 Task: Add a signature Danielle Scott containing Have a great vacation, Danielle Scott to email address softage.10@softage.net and add a label Conversion rate optimization
Action: Mouse moved to (78, 102)
Screenshot: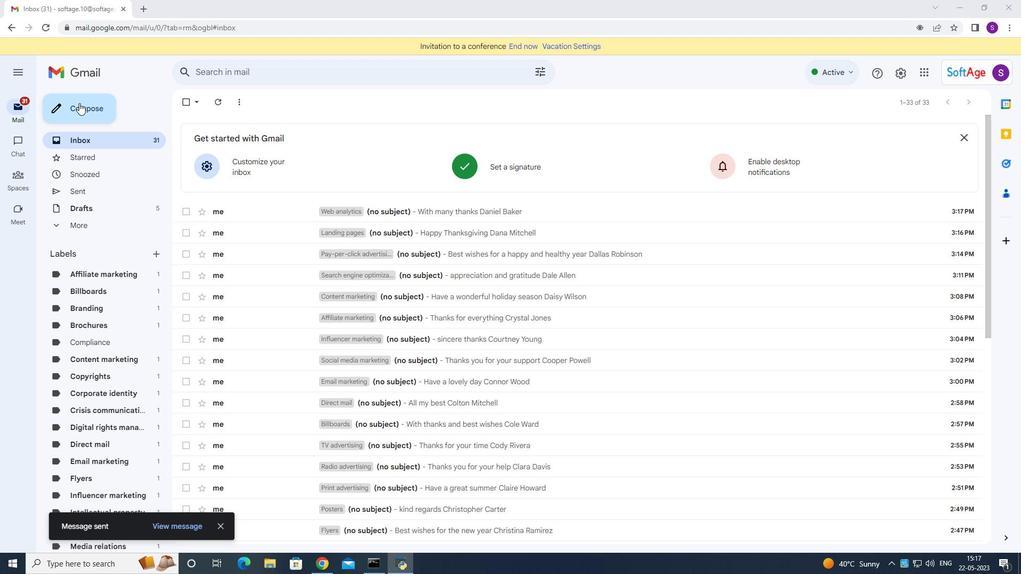 
Action: Mouse pressed left at (78, 102)
Screenshot: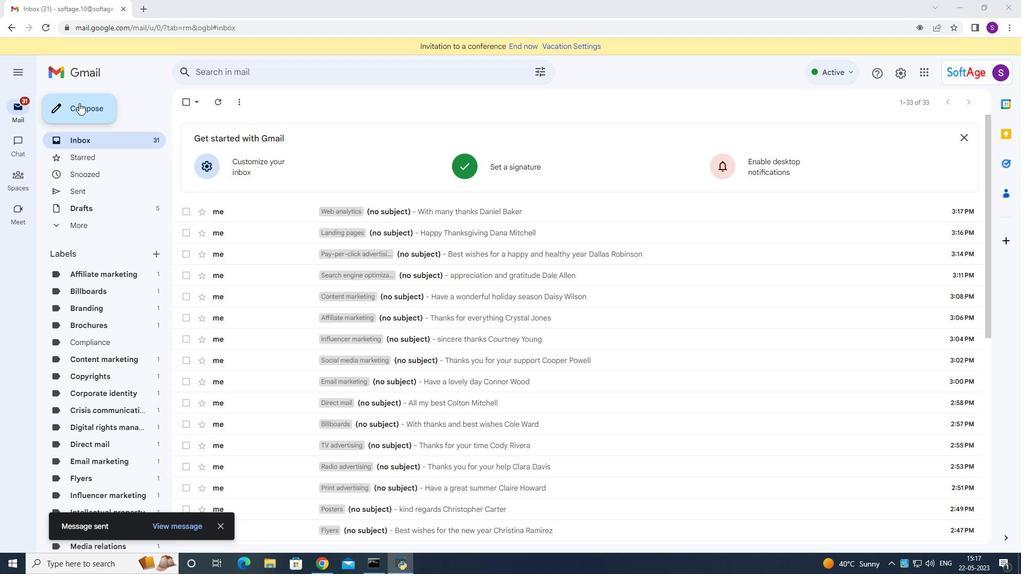 
Action: Mouse moved to (855, 534)
Screenshot: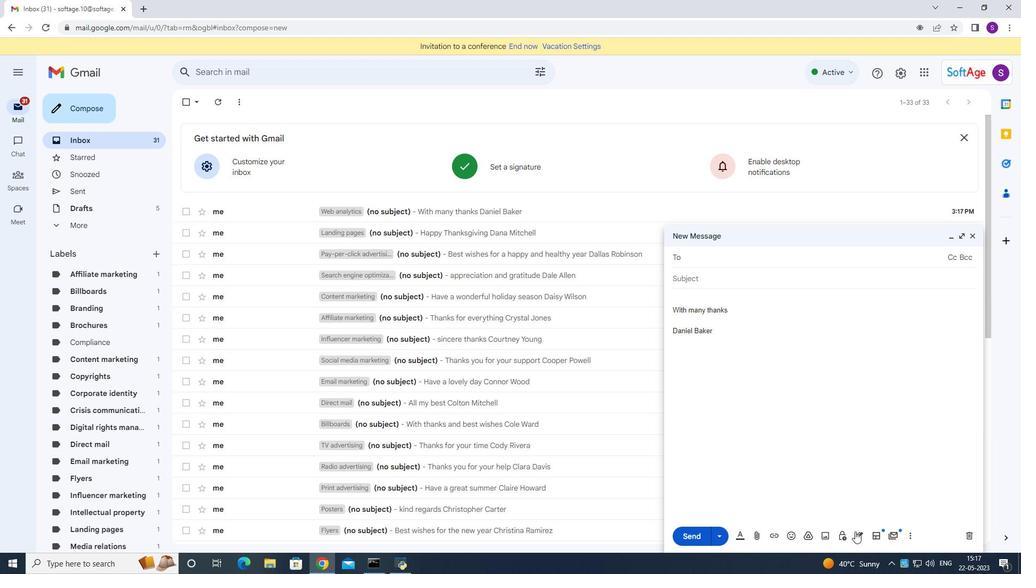 
Action: Mouse pressed left at (855, 534)
Screenshot: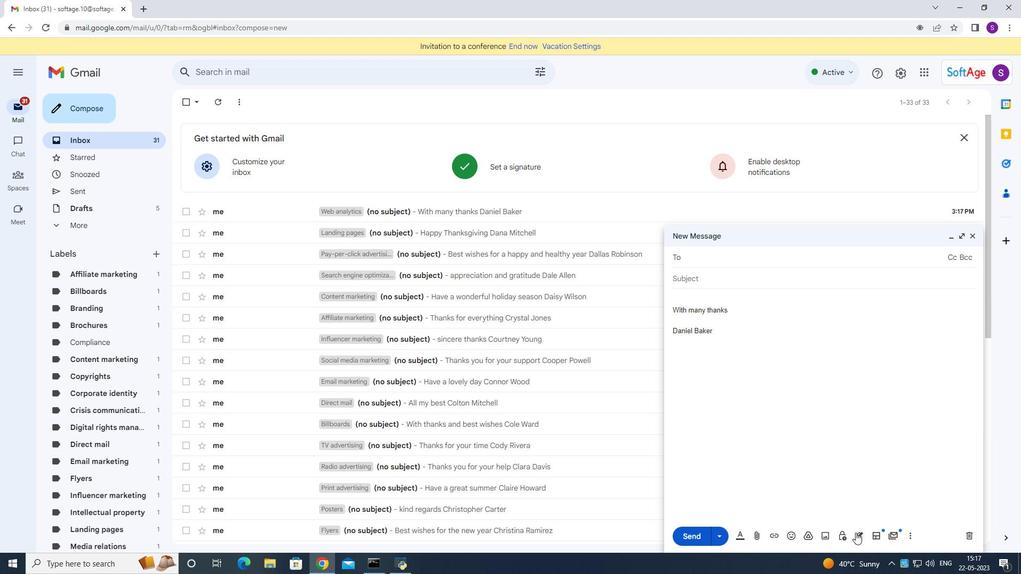
Action: Mouse moved to (885, 484)
Screenshot: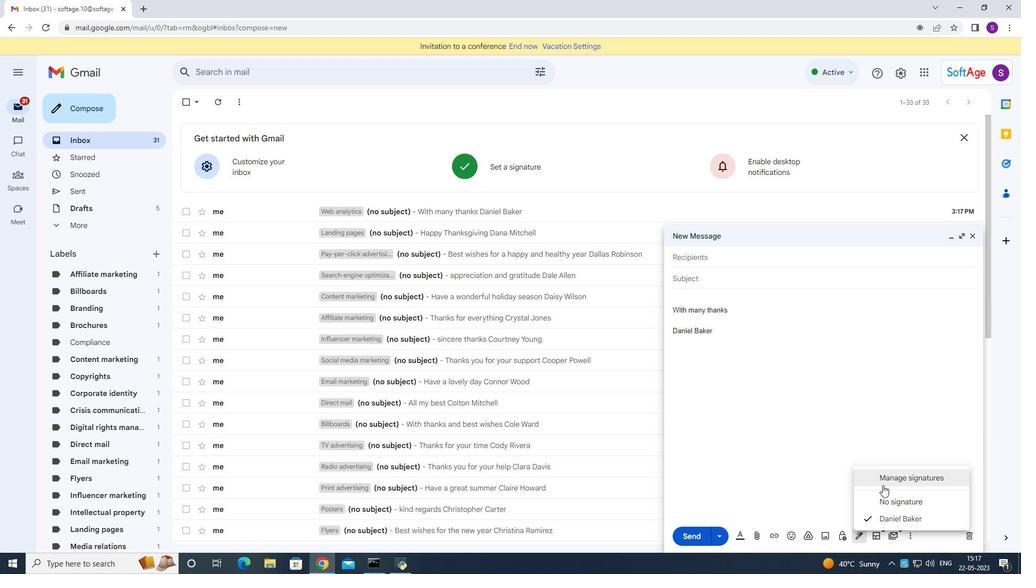 
Action: Mouse pressed left at (885, 484)
Screenshot: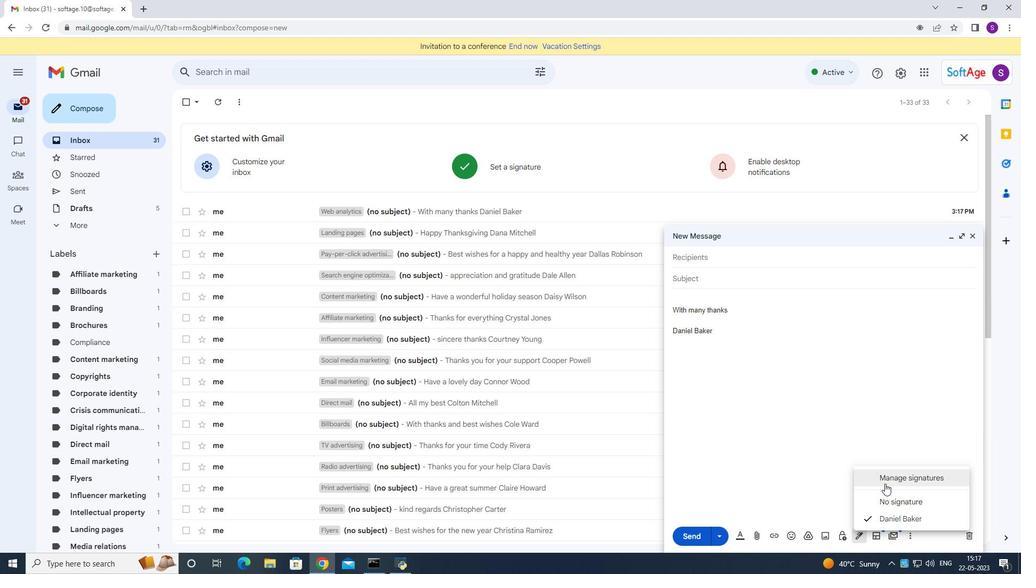 
Action: Mouse moved to (447, 340)
Screenshot: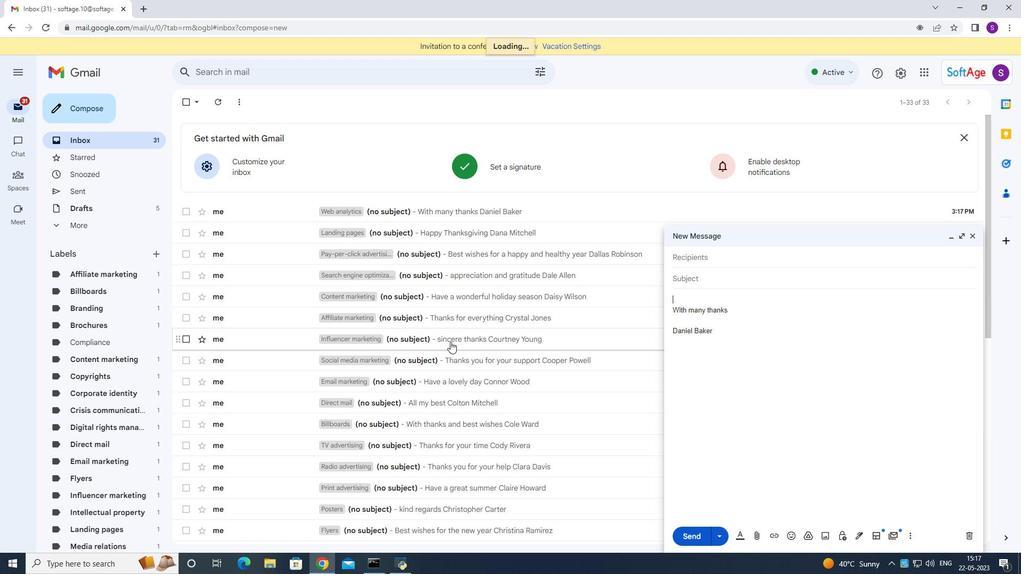 
Action: Mouse scrolled (447, 340) with delta (0, 0)
Screenshot: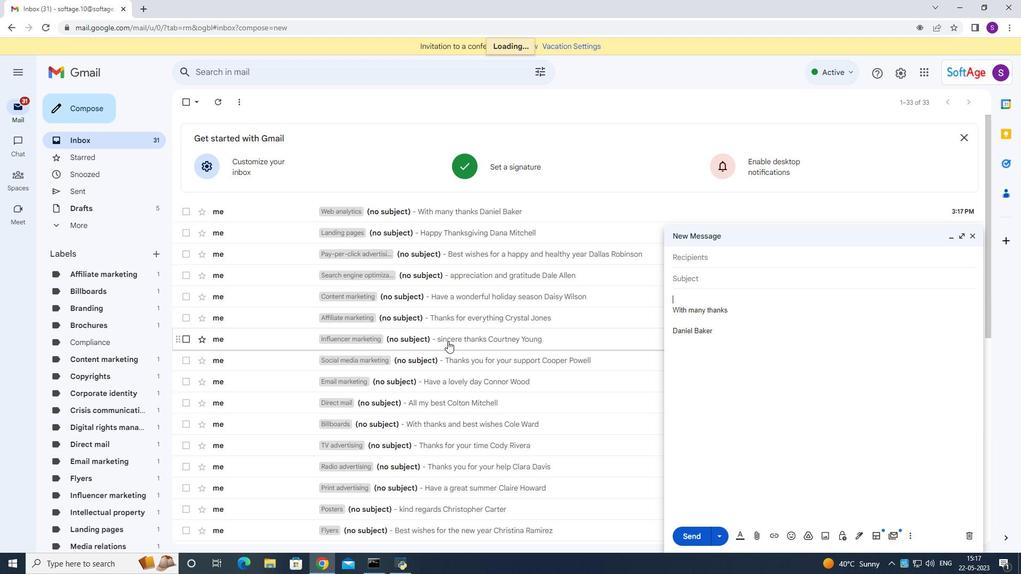 
Action: Mouse moved to (447, 340)
Screenshot: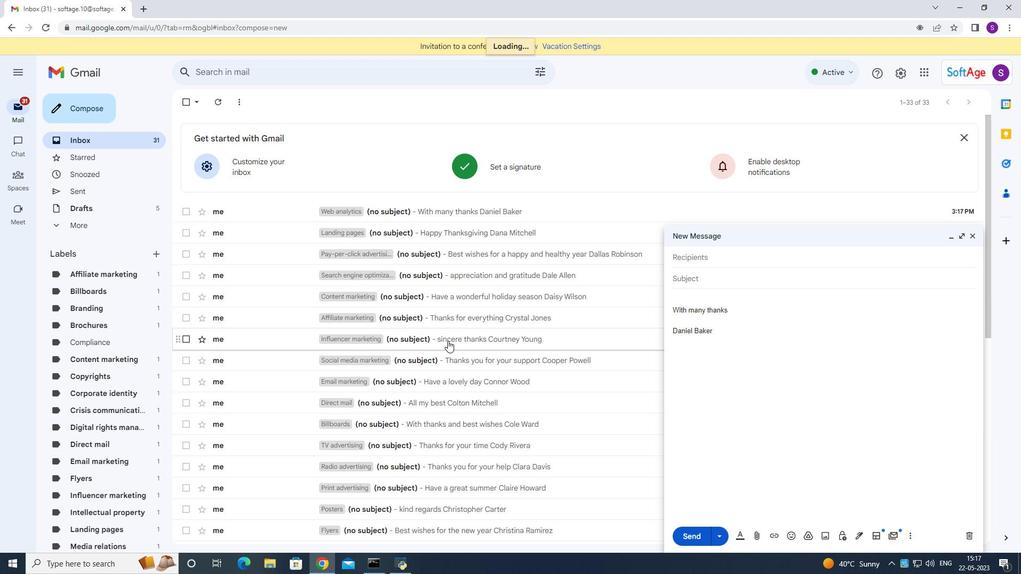 
Action: Mouse scrolled (447, 340) with delta (0, 0)
Screenshot: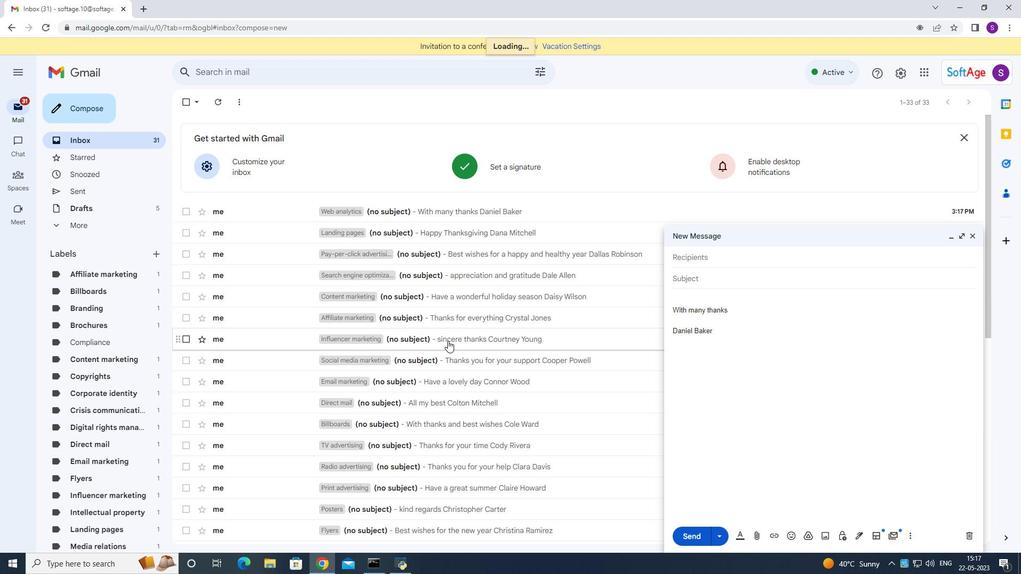 
Action: Mouse scrolled (447, 340) with delta (0, 0)
Screenshot: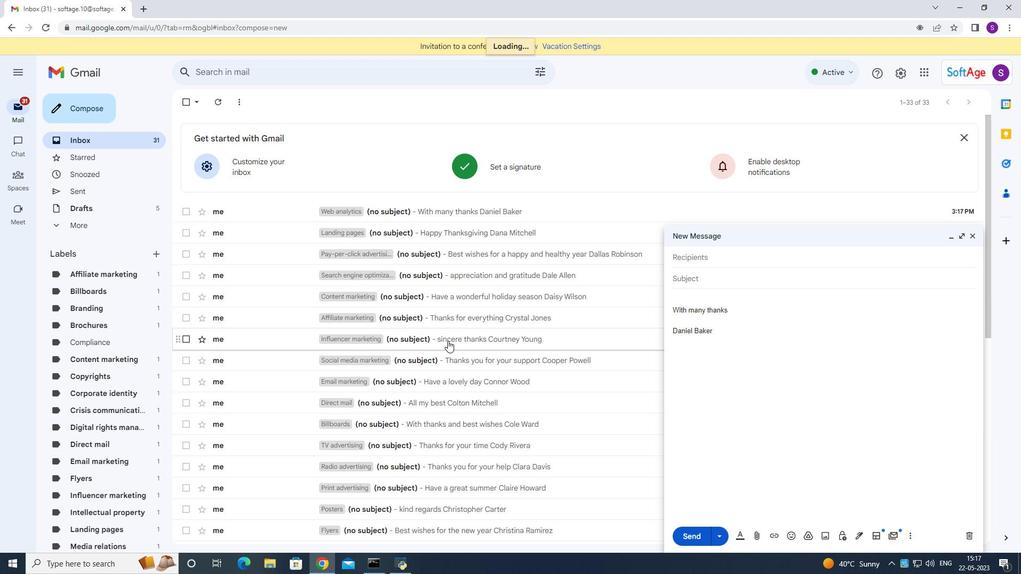 
Action: Mouse scrolled (447, 340) with delta (0, 0)
Screenshot: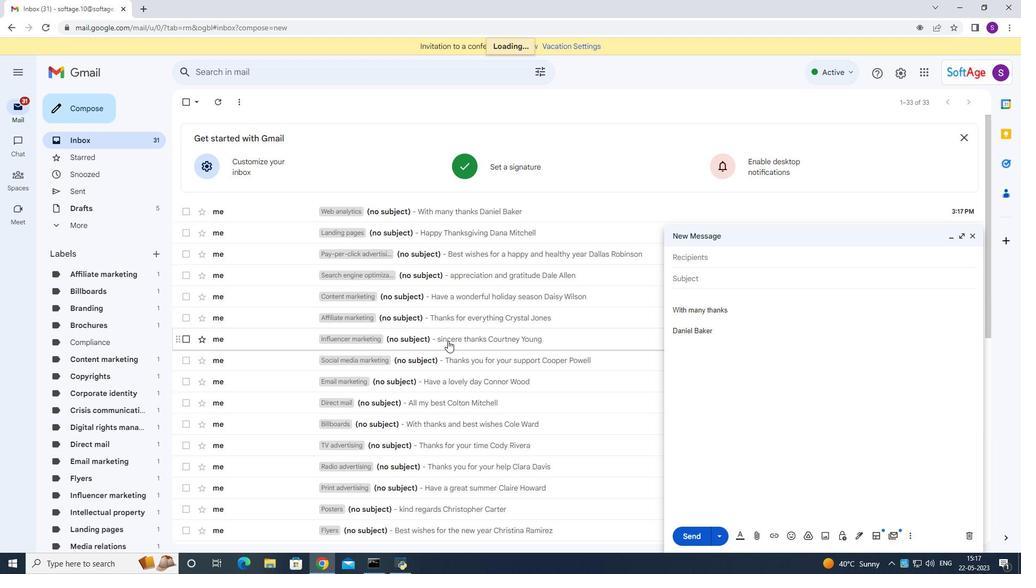 
Action: Mouse moved to (447, 343)
Screenshot: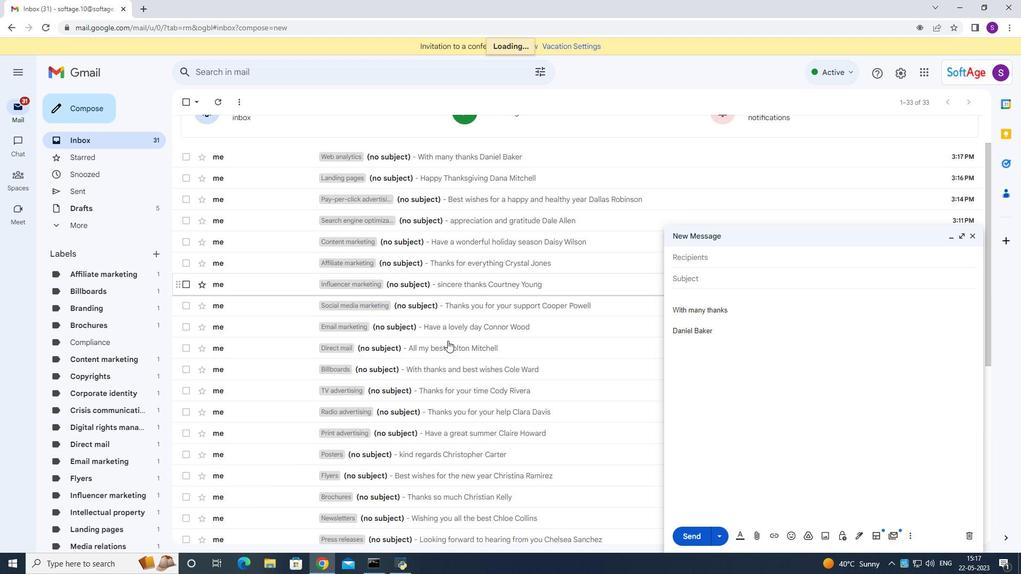 
Action: Mouse scrolled (447, 342) with delta (0, 0)
Screenshot: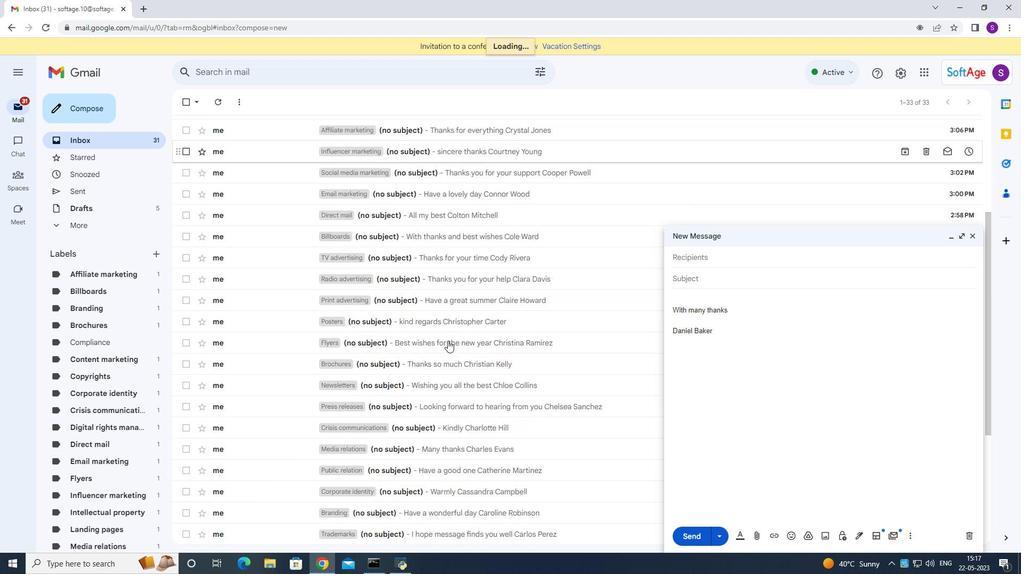 
Action: Mouse moved to (447, 346)
Screenshot: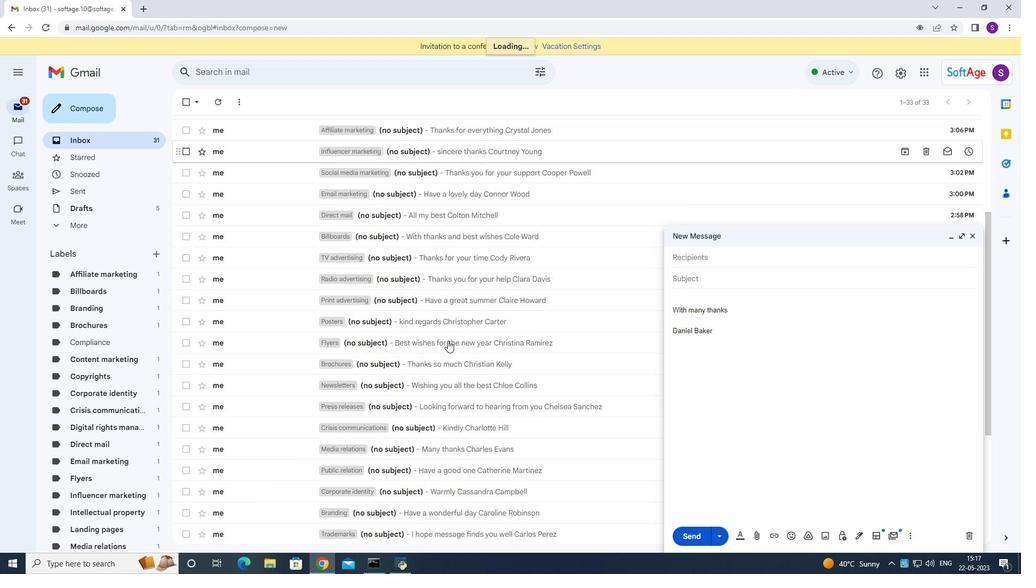 
Action: Mouse scrolled (447, 345) with delta (0, 0)
Screenshot: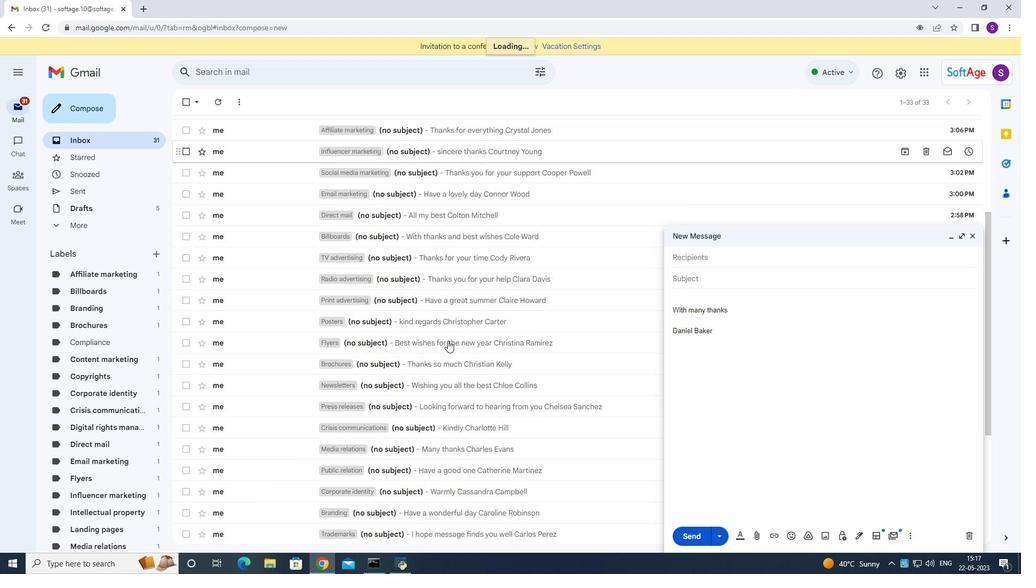 
Action: Mouse scrolled (447, 345) with delta (0, 0)
Screenshot: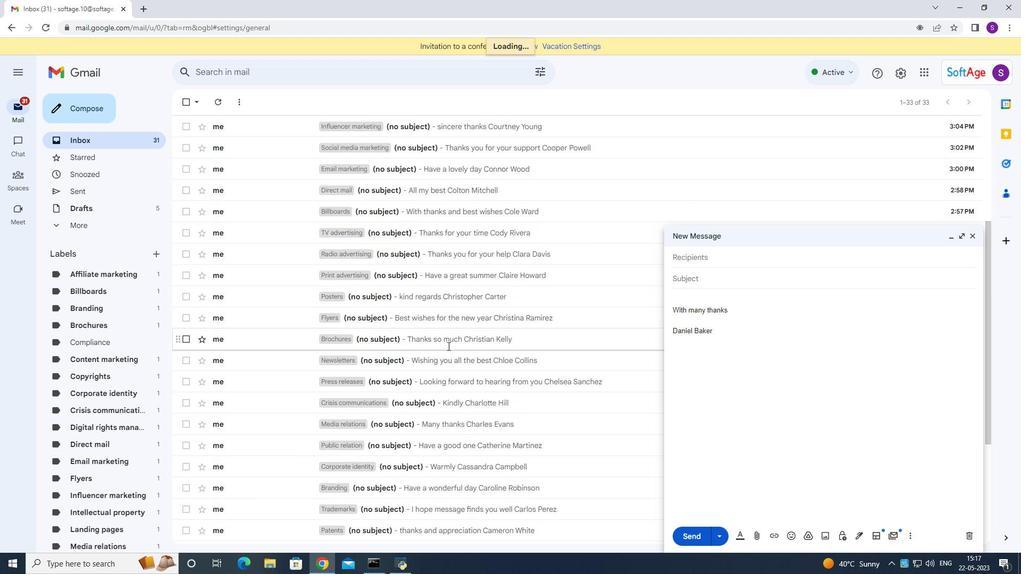 
Action: Mouse moved to (447, 346)
Screenshot: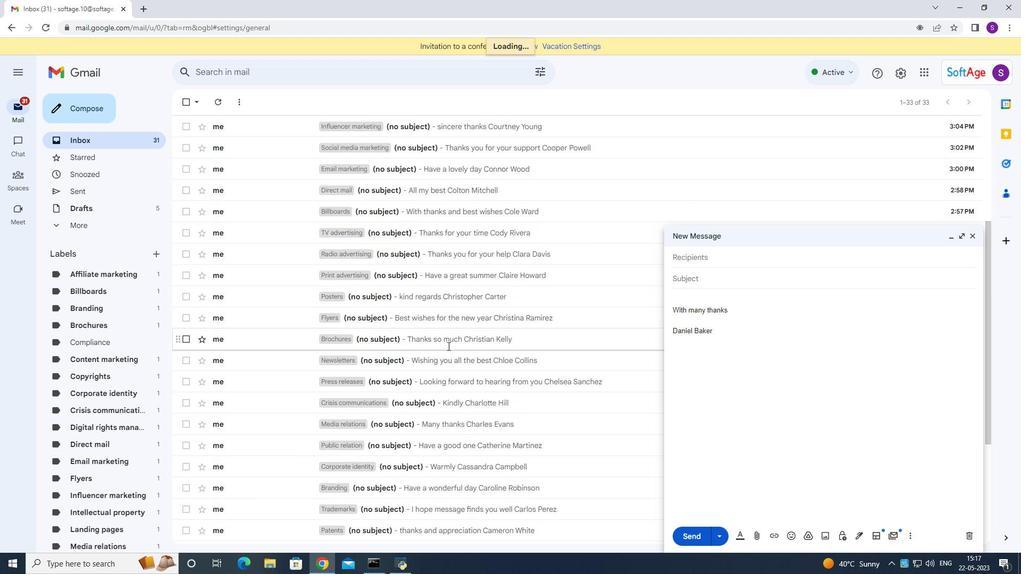 
Action: Mouse scrolled (447, 346) with delta (0, 0)
Screenshot: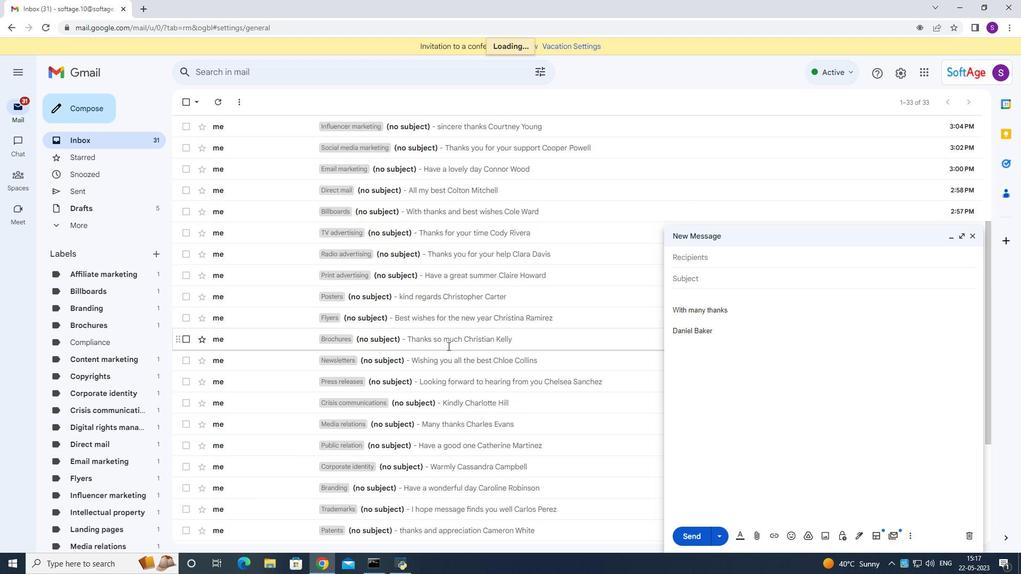 
Action: Mouse scrolled (447, 346) with delta (0, 0)
Screenshot: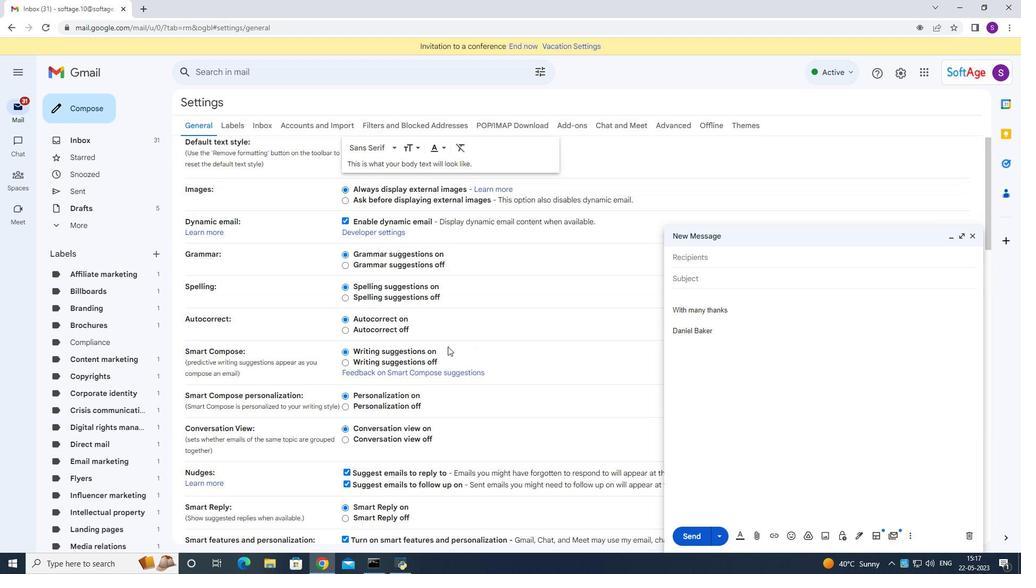 
Action: Mouse scrolled (447, 346) with delta (0, 0)
Screenshot: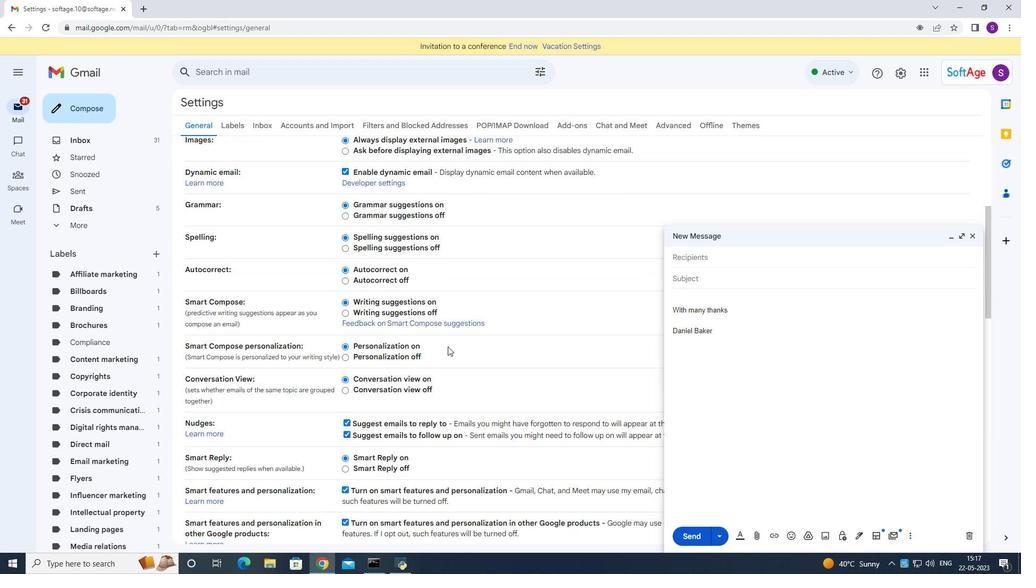 
Action: Mouse moved to (446, 348)
Screenshot: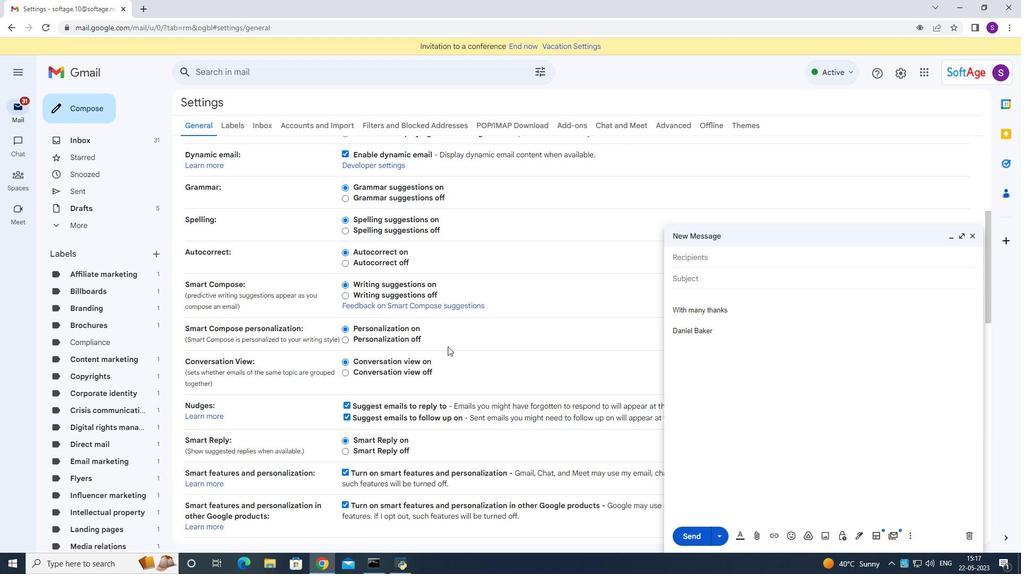 
Action: Mouse scrolled (447, 347) with delta (0, 0)
Screenshot: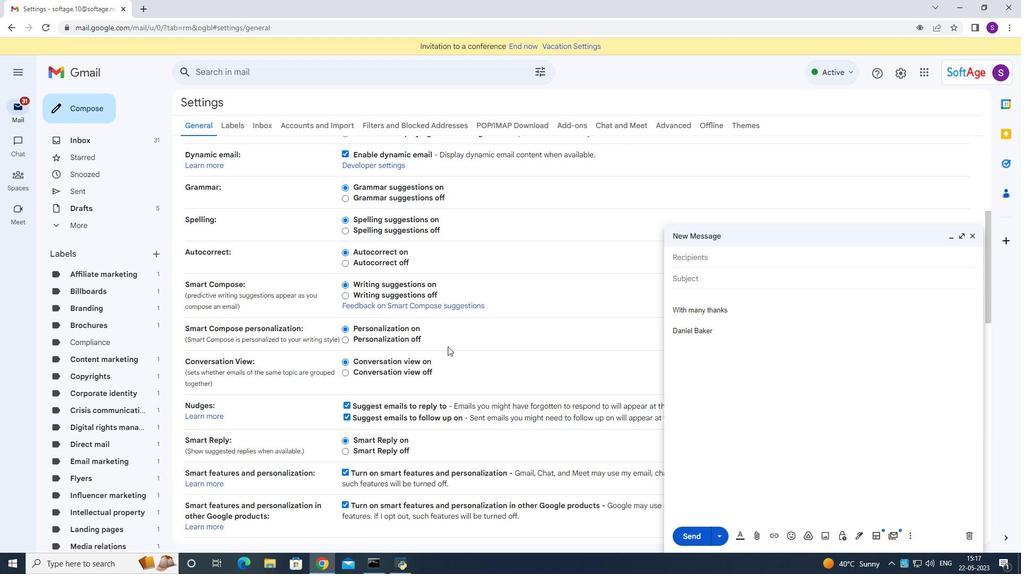 
Action: Mouse moved to (446, 348)
Screenshot: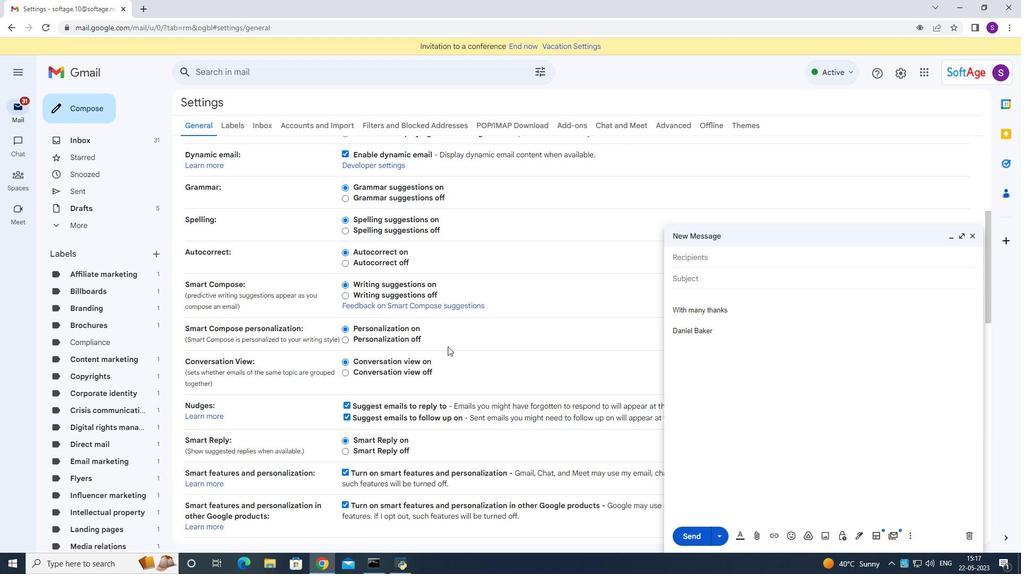 
Action: Mouse scrolled (446, 347) with delta (0, 0)
Screenshot: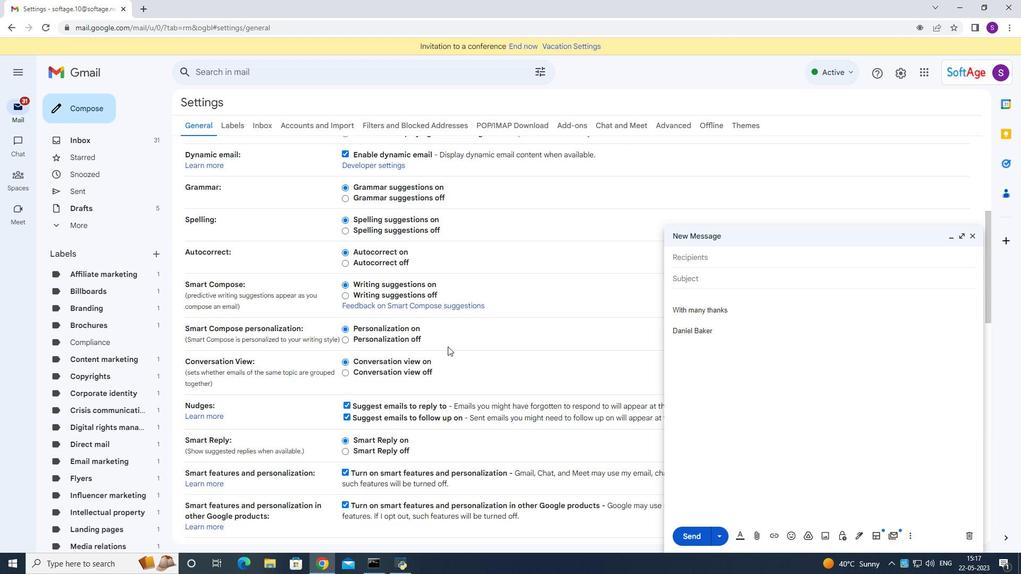 
Action: Mouse scrolled (446, 347) with delta (0, 0)
Screenshot: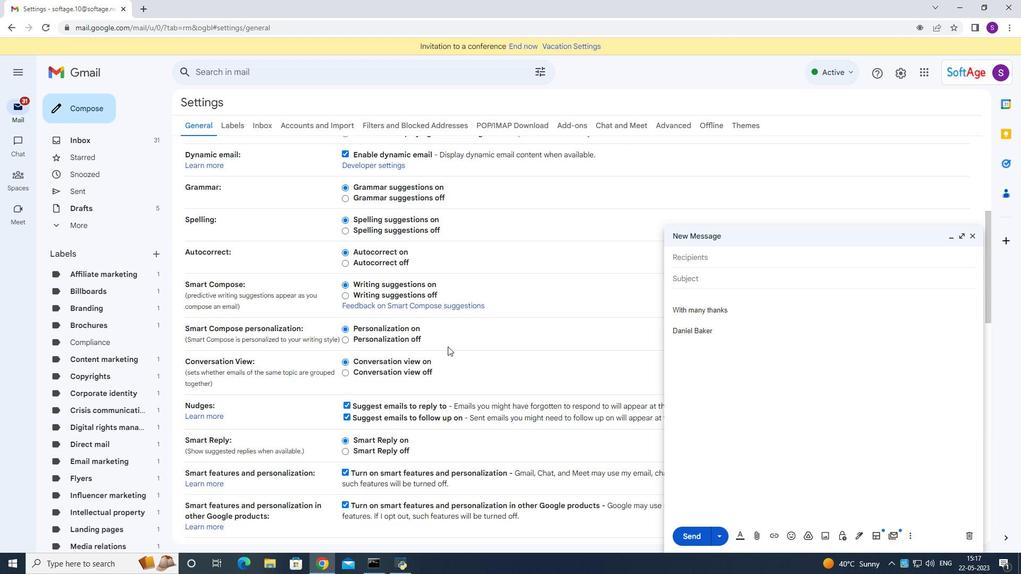 
Action: Mouse scrolled (446, 347) with delta (0, 0)
Screenshot: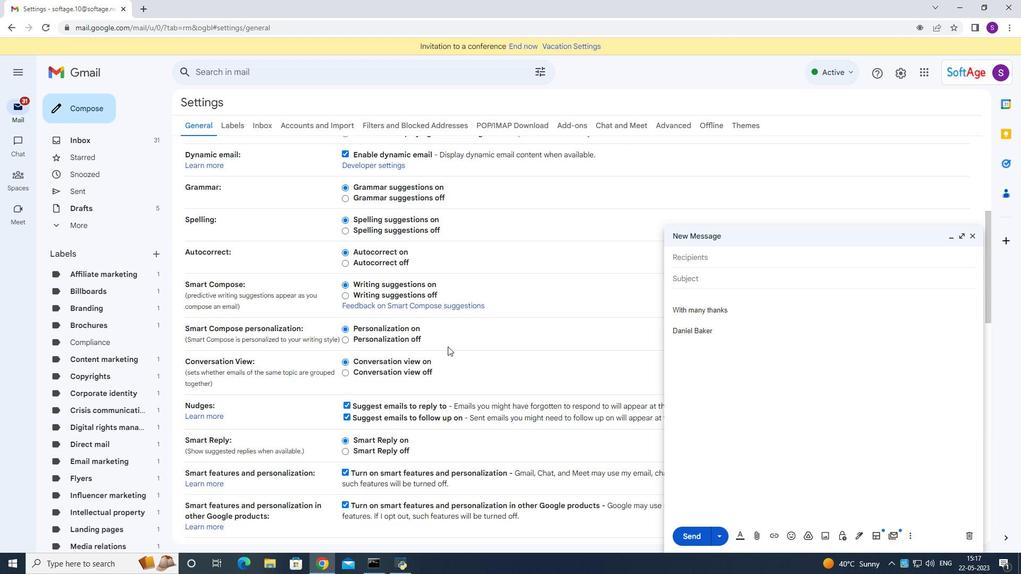 
Action: Mouse scrolled (446, 347) with delta (0, 0)
Screenshot: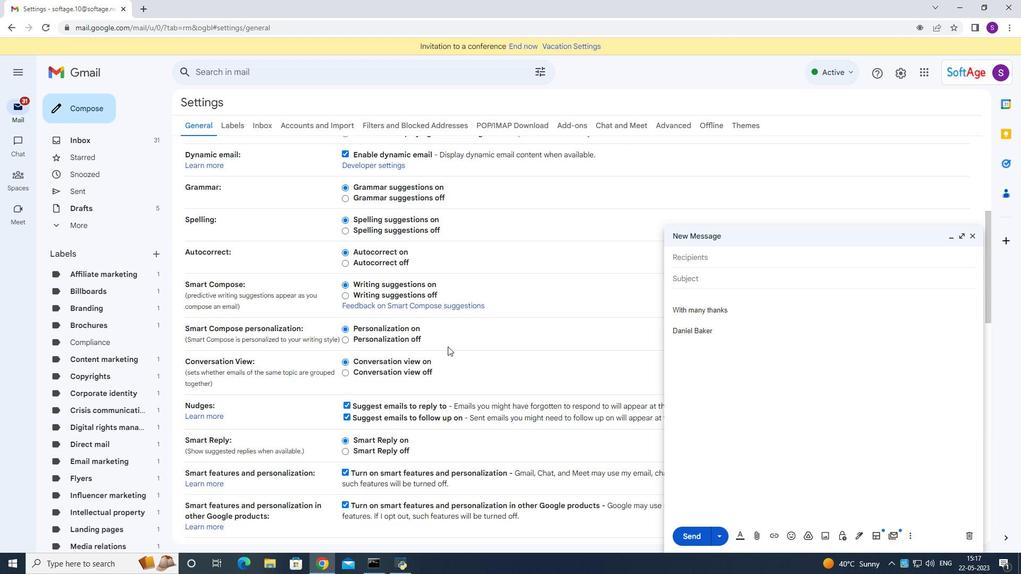 
Action: Mouse moved to (446, 349)
Screenshot: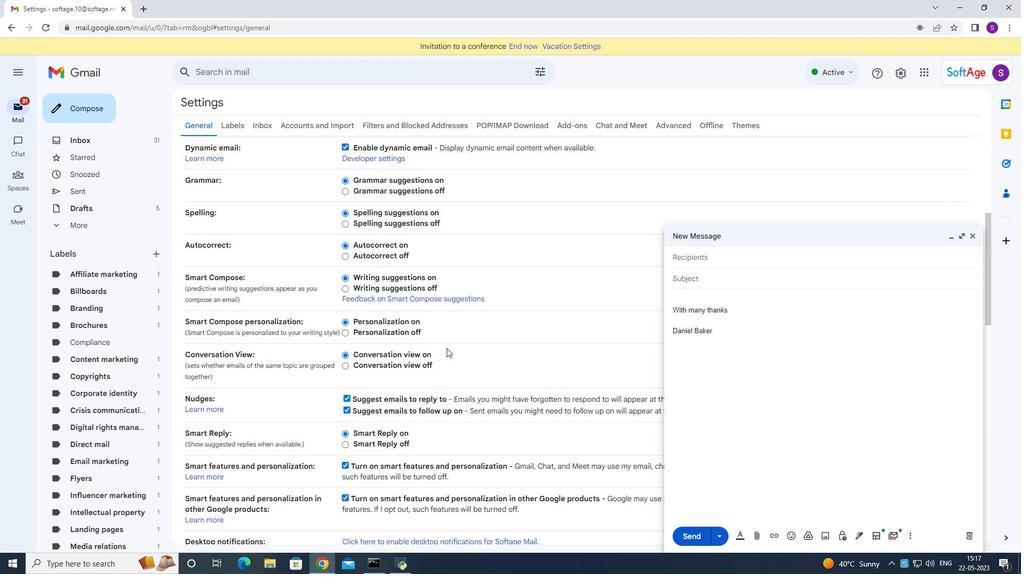 
Action: Mouse scrolled (446, 348) with delta (0, 0)
Screenshot: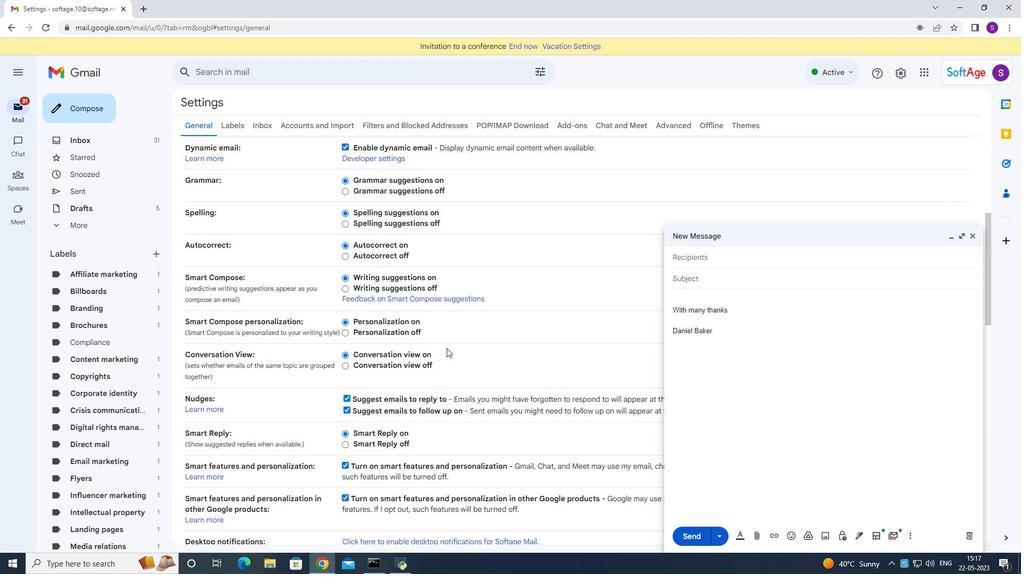 
Action: Mouse moved to (446, 349)
Screenshot: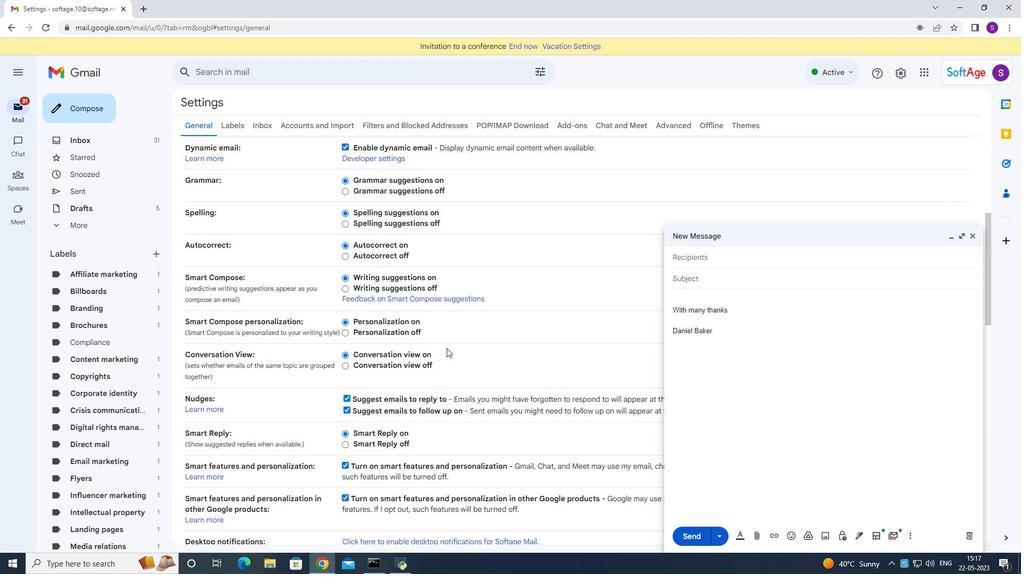 
Action: Mouse scrolled (446, 348) with delta (0, 0)
Screenshot: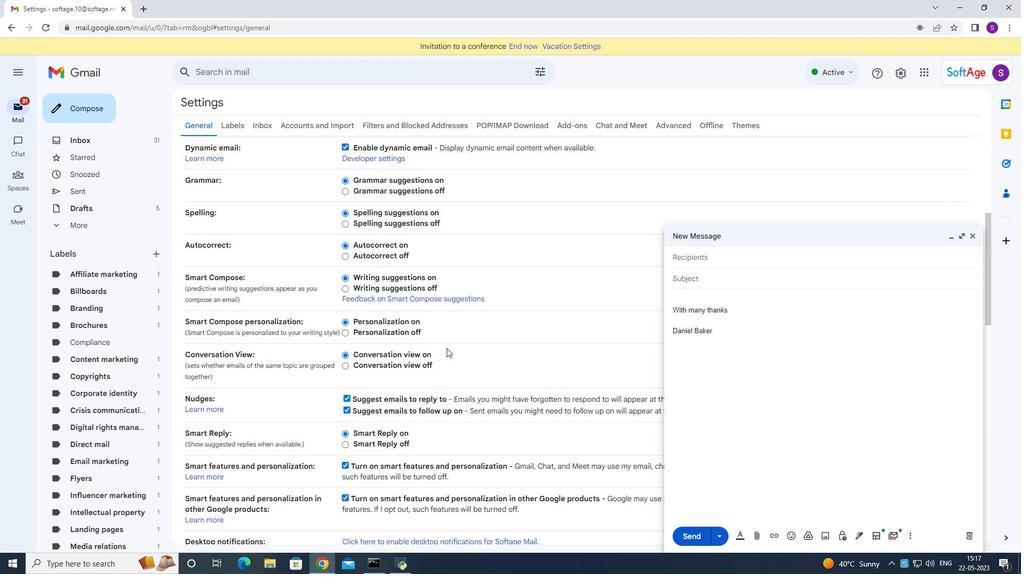 
Action: Mouse scrolled (446, 348) with delta (0, 0)
Screenshot: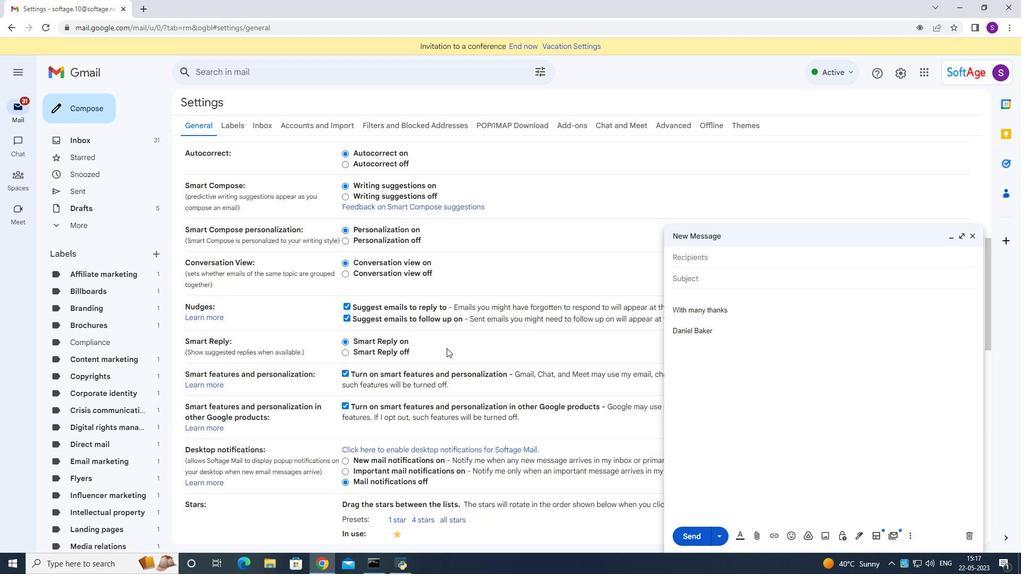 
Action: Mouse scrolled (446, 348) with delta (0, 0)
Screenshot: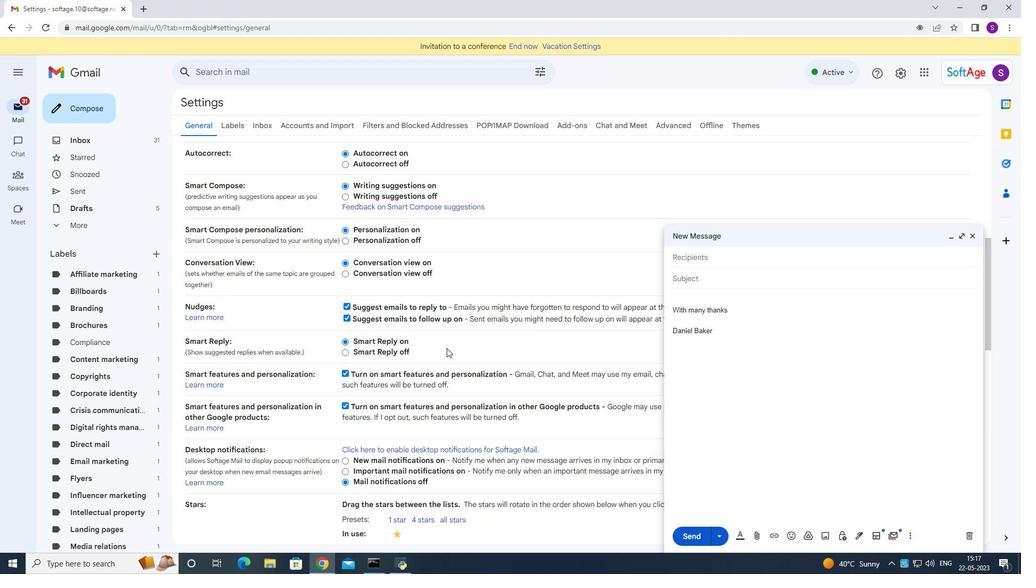 
Action: Mouse moved to (434, 292)
Screenshot: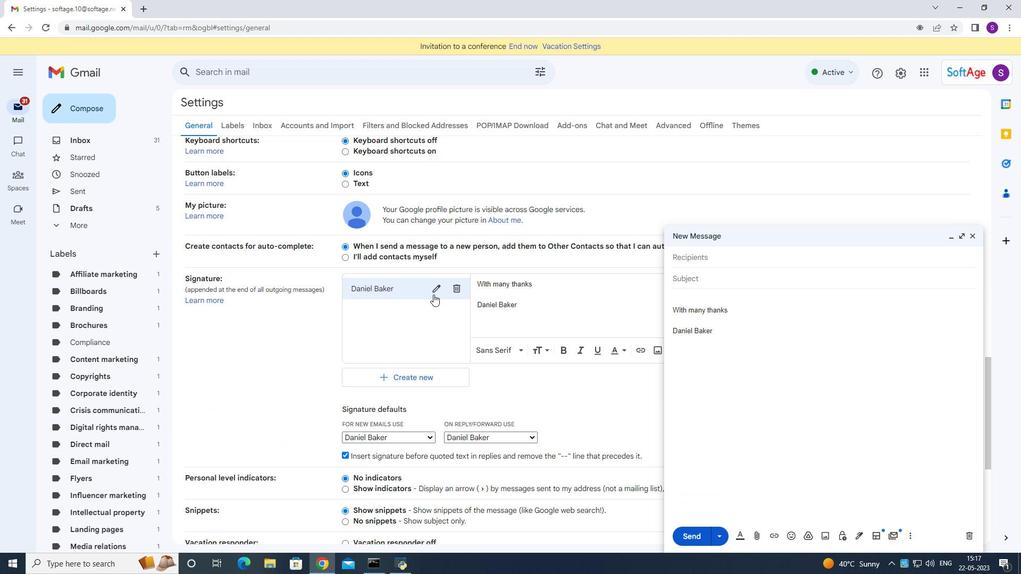 
Action: Mouse pressed left at (434, 292)
Screenshot: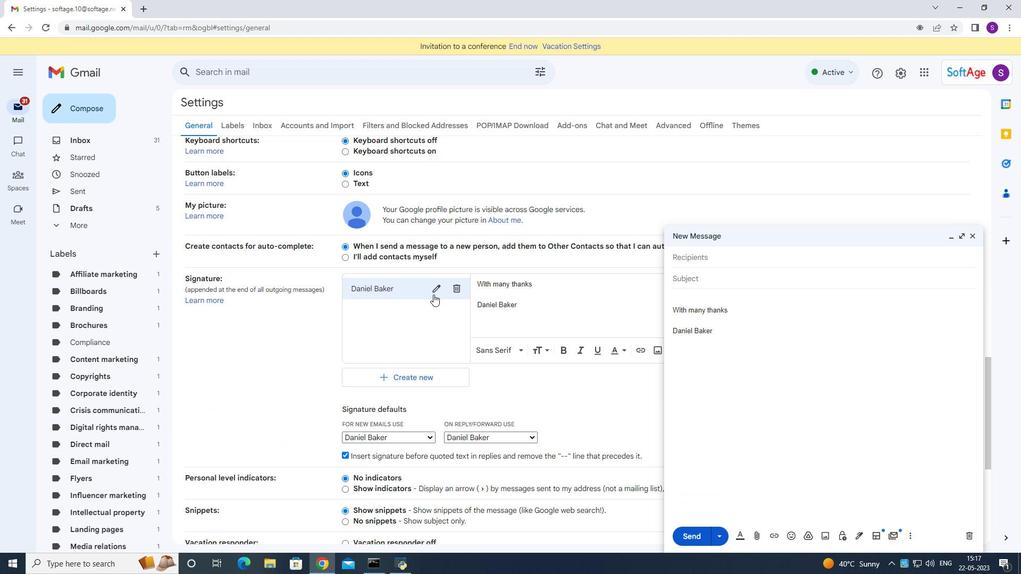 
Action: Mouse moved to (351, 134)
Screenshot: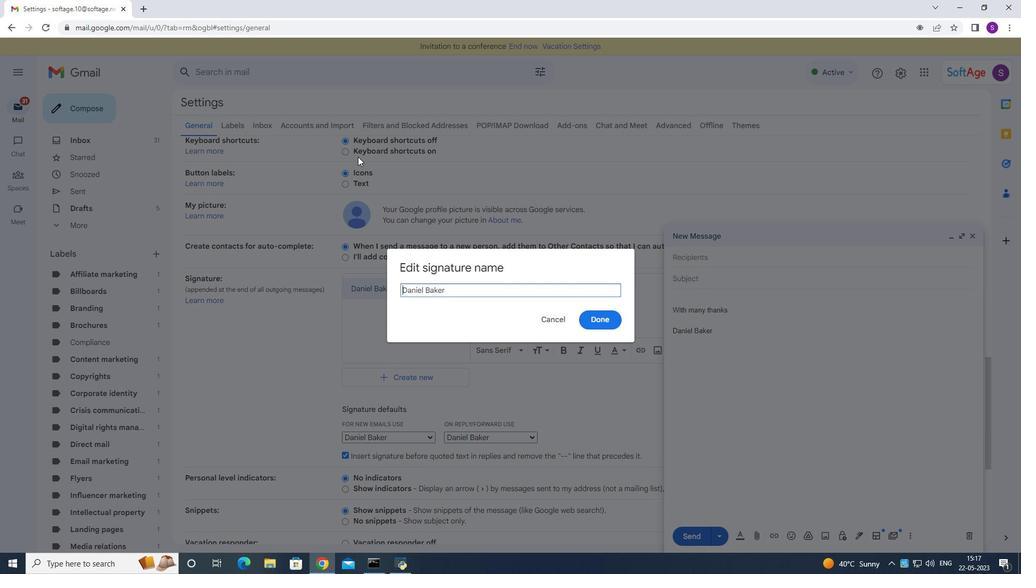 
Action: Key pressed ctrl+A
Screenshot: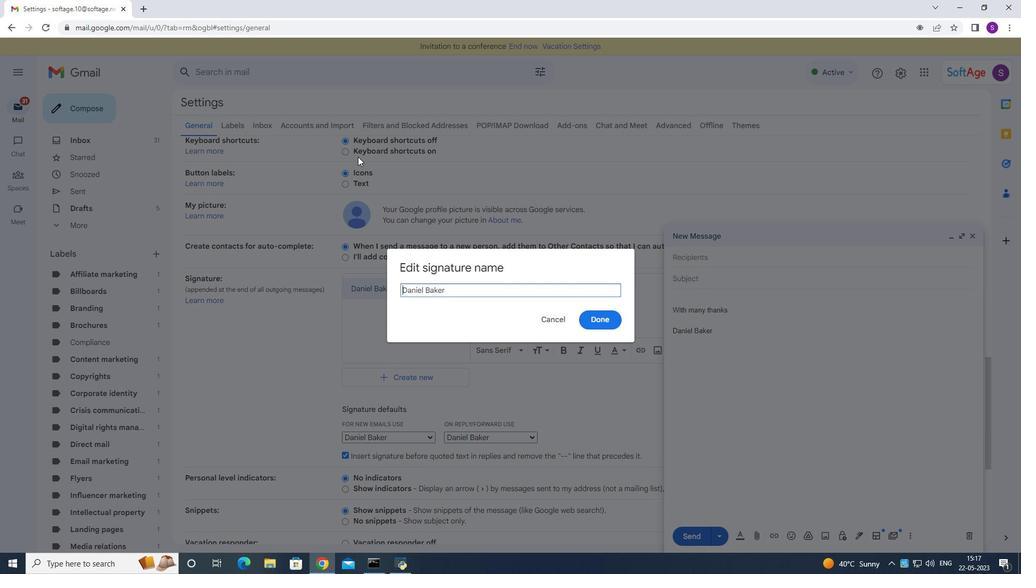 
Action: Mouse moved to (349, 132)
Screenshot: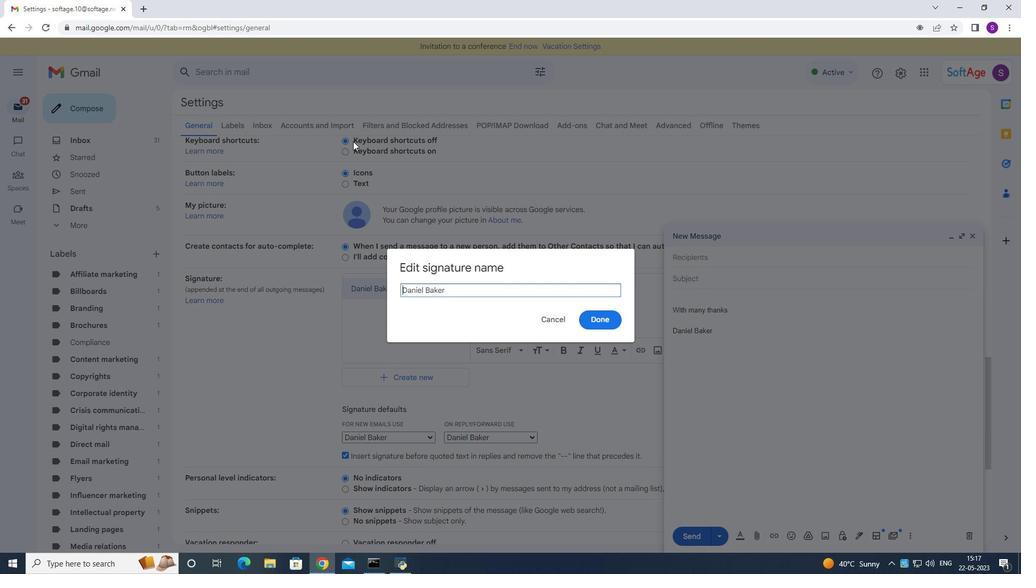 
Action: Key pressed <Key.backspace><Key.shift><Key.shift><Key.shift><Key.shift><Key.shift><Key.shift>Danielle<Key.space><Key.shift>SS<Key.backspace>cott<Key.space>
Screenshot: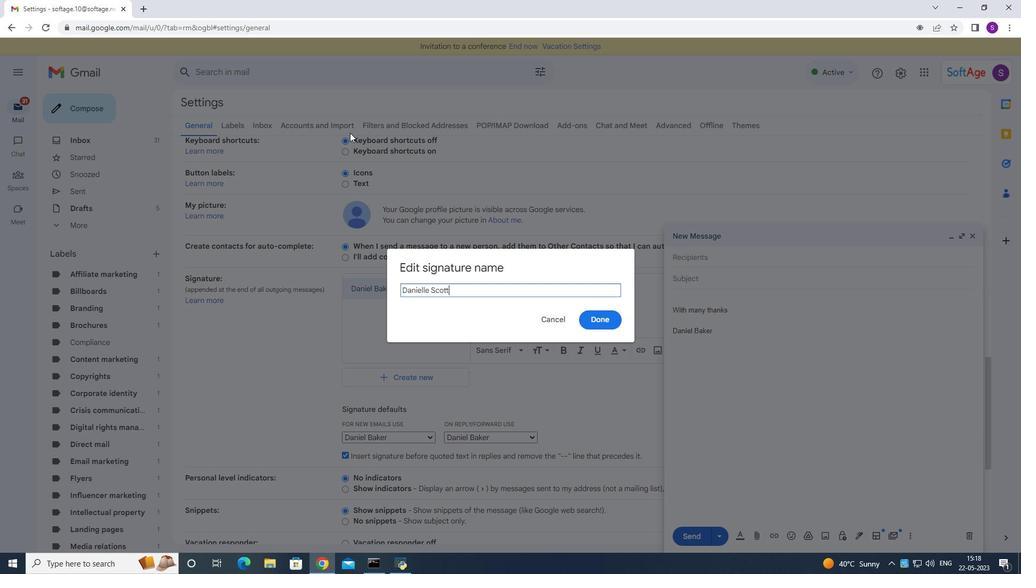 
Action: Mouse moved to (596, 320)
Screenshot: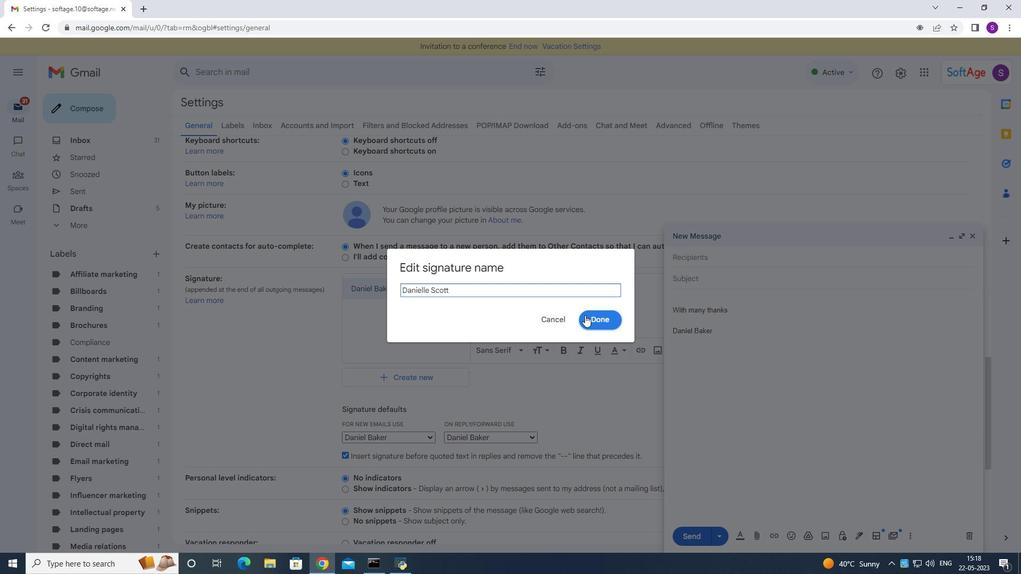 
Action: Mouse pressed left at (596, 320)
Screenshot: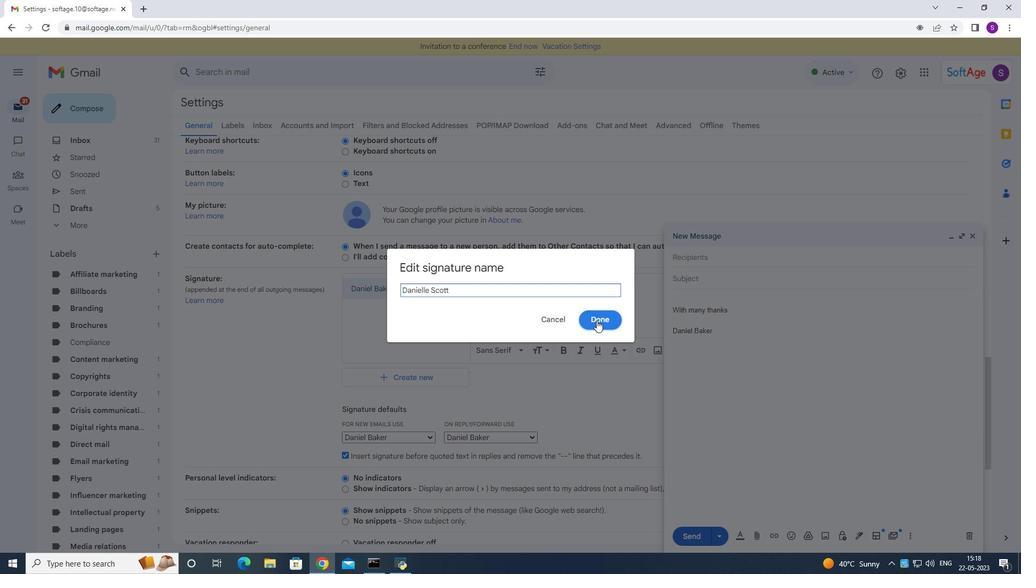 
Action: Mouse moved to (570, 315)
Screenshot: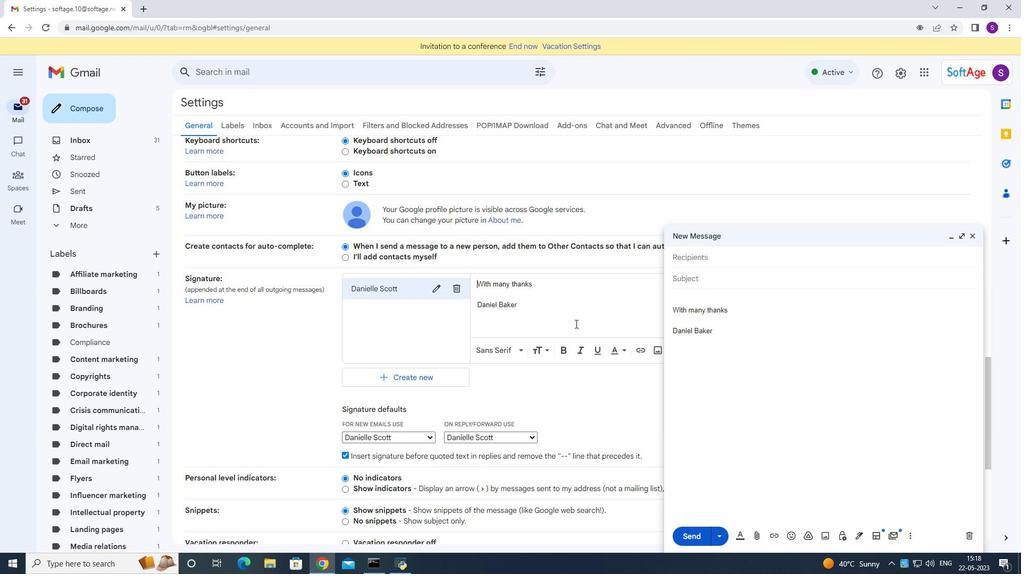 
Action: Mouse pressed left at (570, 315)
Screenshot: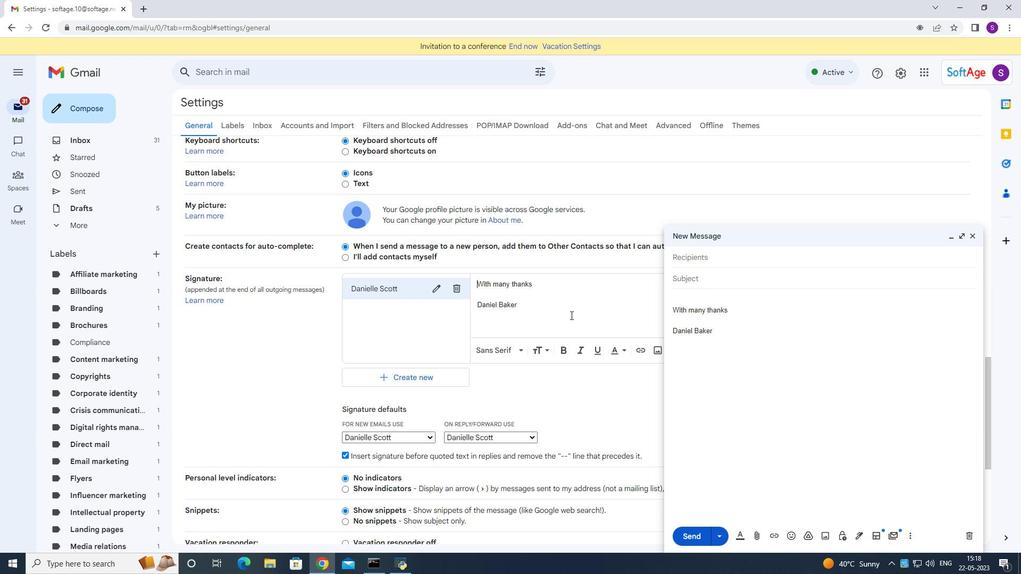
Action: Mouse moved to (560, 307)
Screenshot: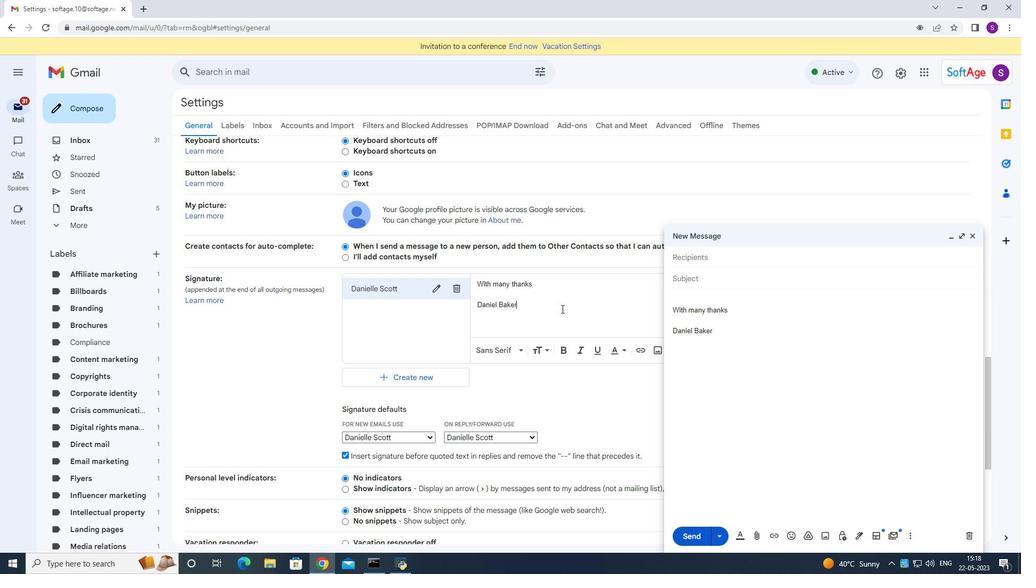 
Action: Key pressed <Key.backspace><Key.shift>Have<Key.space>a<Key.space>great<Key.space>vacation<Key.space>\<Key.enter><Key.enter><Key.backspace><Key.backspace><Key.backspace><Key.enter><Key.enter><Key.shift>Daniells<Key.space><Key.backspace><Key.backspace><Key.backspace><Key.backspace><Key.backspace>ells<Key.space><Key.backspace><Key.backspace><Key.backspace><Key.backspace>lle<Key.space><Key.shift>Scott<Key.space>
Screenshot: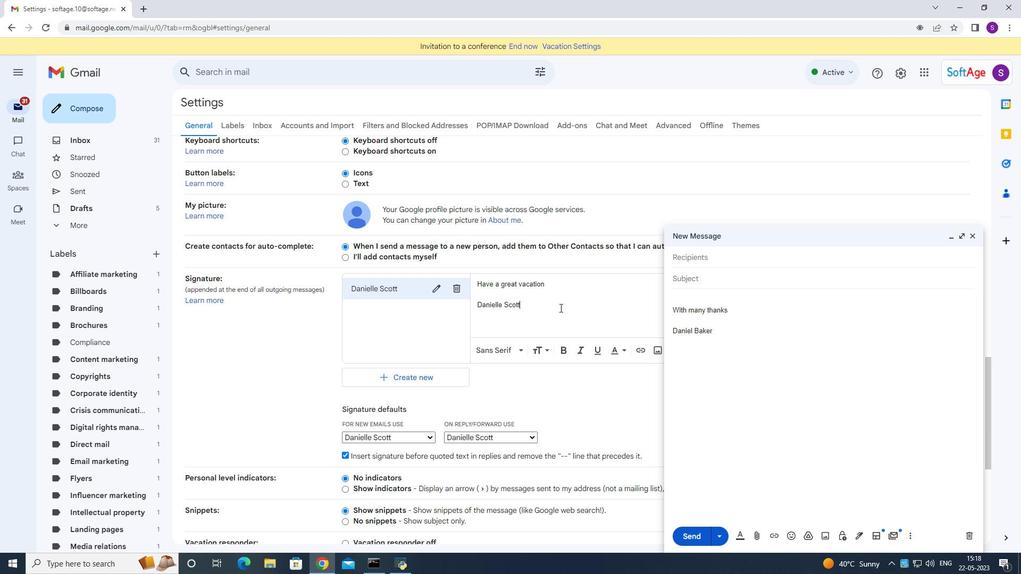 
Action: Mouse moved to (565, 311)
Screenshot: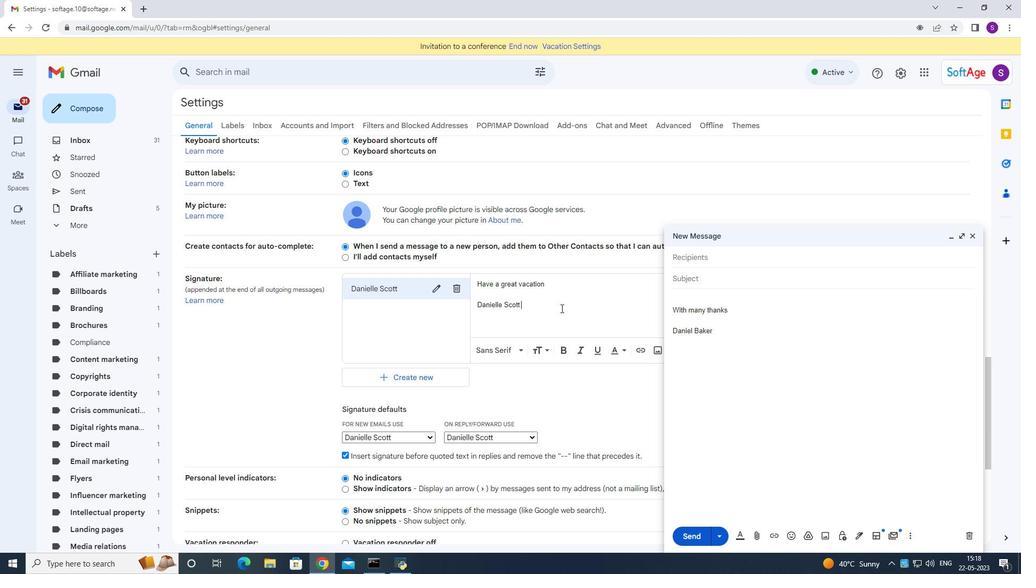 
Action: Key pressed <Key.enter>
Screenshot: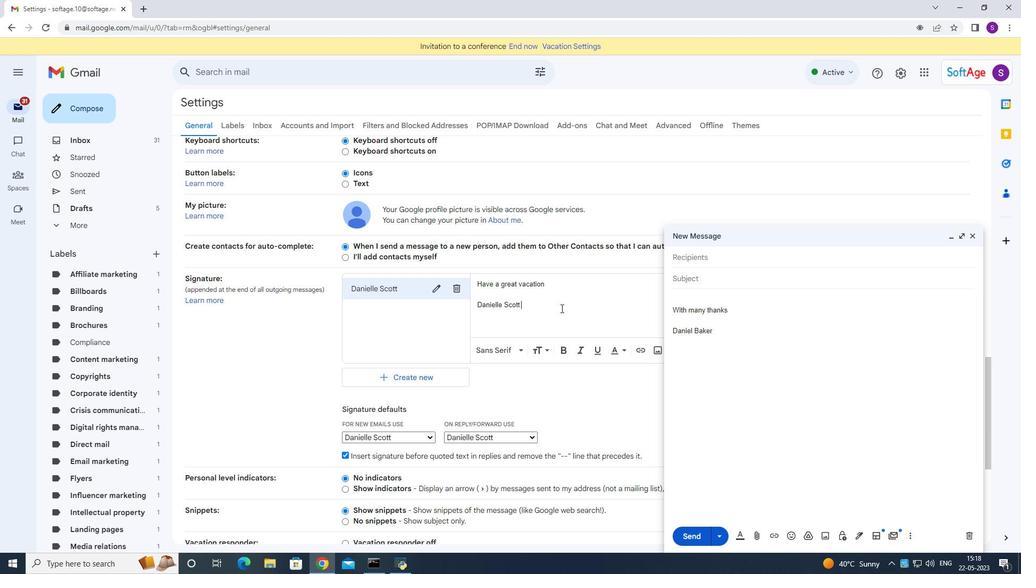 
Action: Mouse moved to (569, 314)
Screenshot: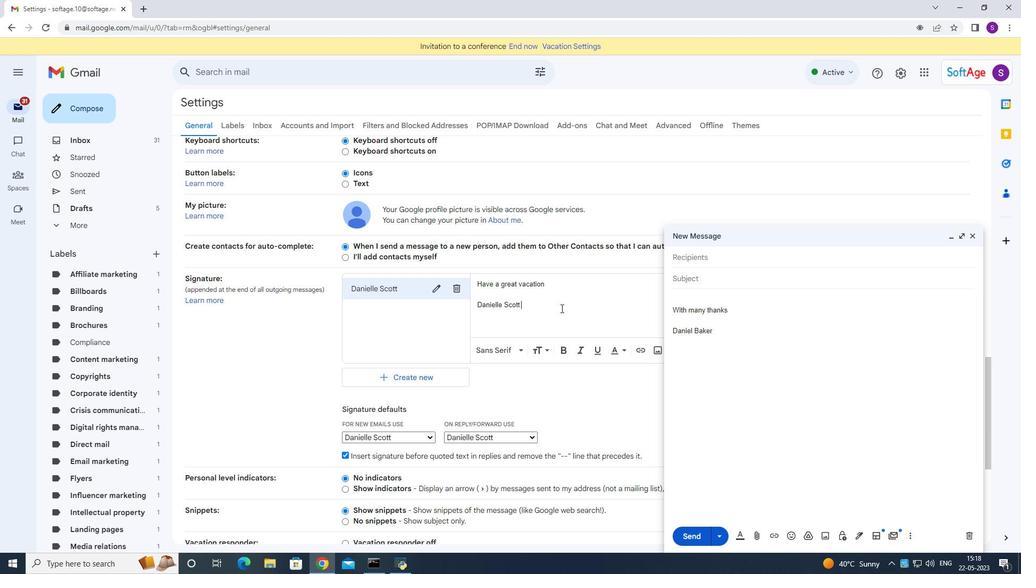 
Action: Mouse scrolled (569, 313) with delta (0, 0)
Screenshot: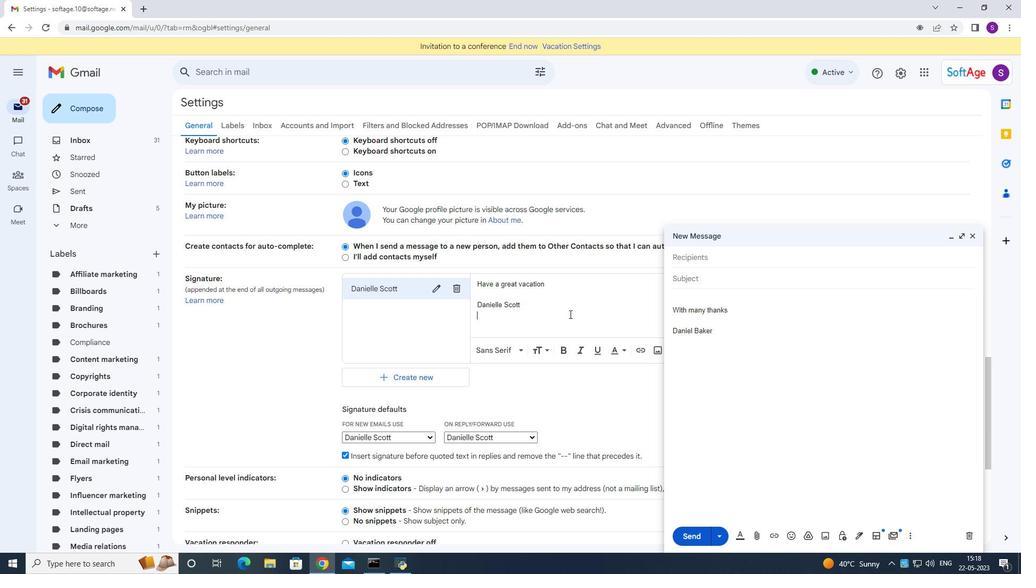 
Action: Mouse moved to (569, 314)
Screenshot: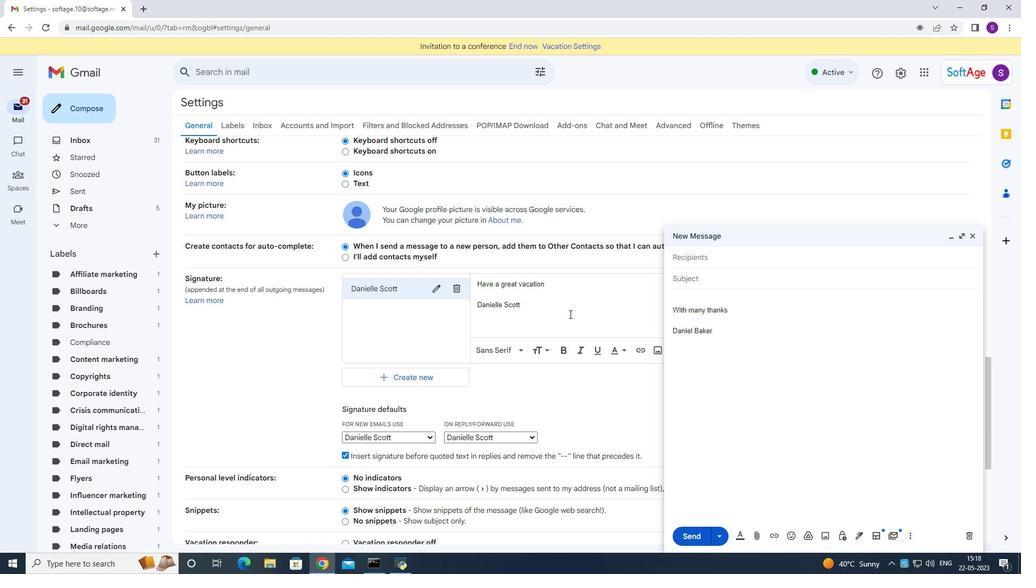 
Action: Mouse scrolled (569, 313) with delta (0, 0)
Screenshot: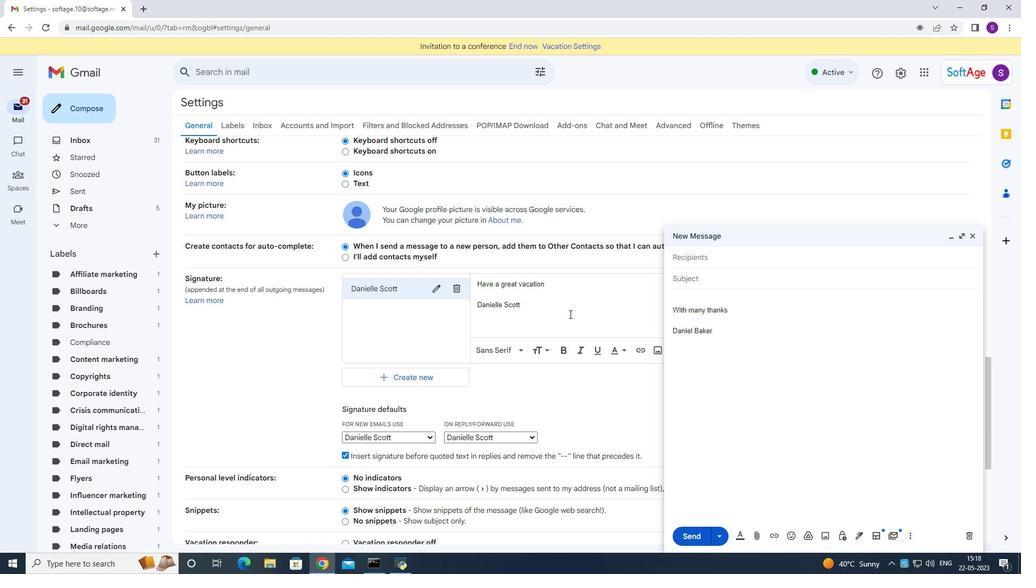 
Action: Mouse scrolled (569, 313) with delta (0, 0)
Screenshot: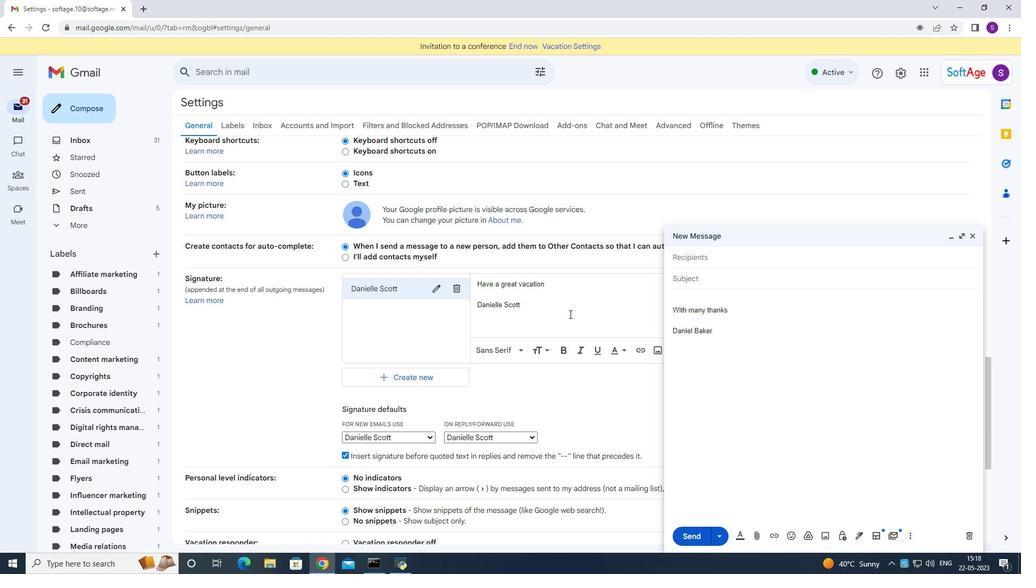 
Action: Mouse scrolled (569, 313) with delta (0, 0)
Screenshot: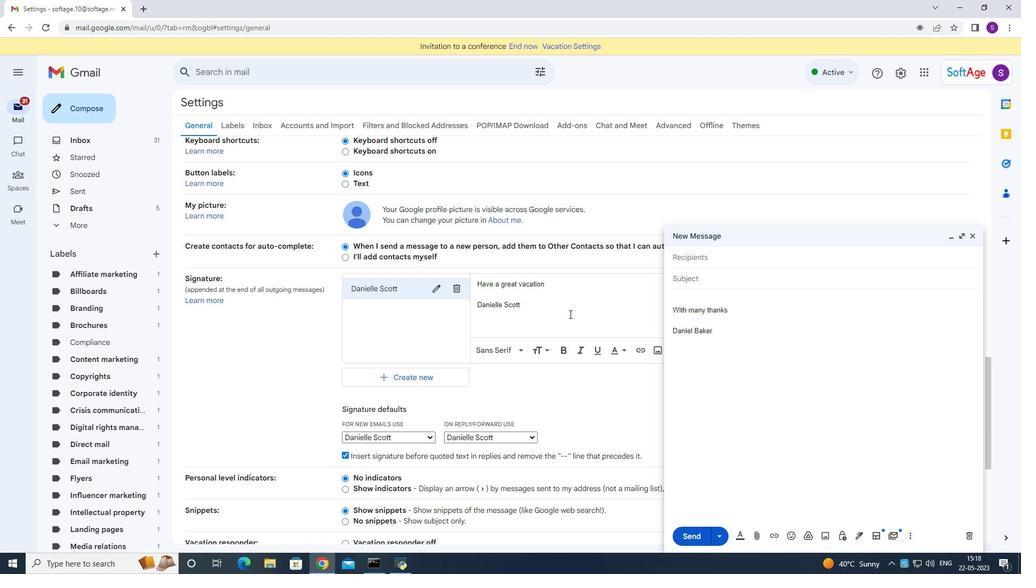 
Action: Mouse scrolled (569, 313) with delta (0, 0)
Screenshot: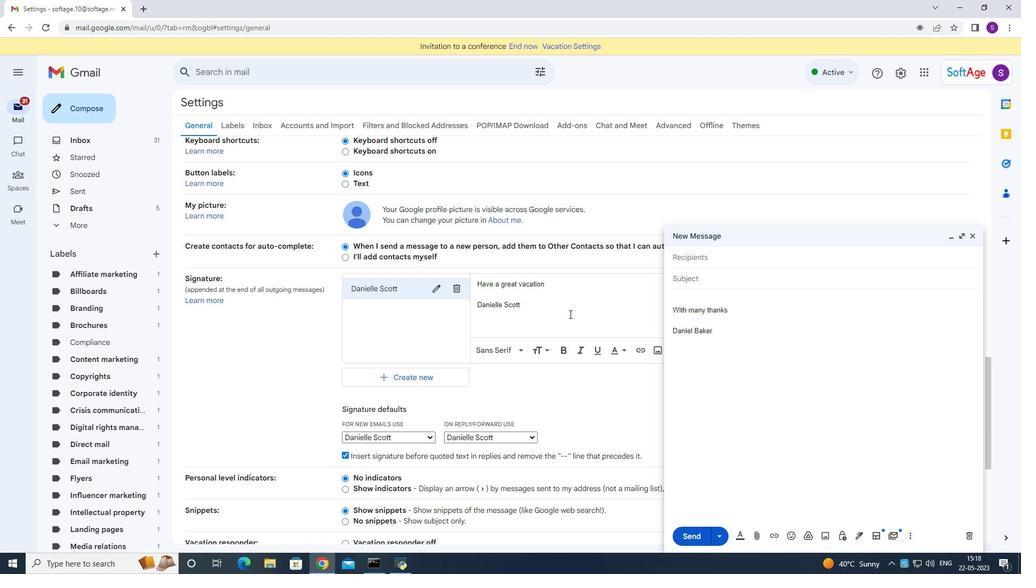 
Action: Mouse scrolled (569, 313) with delta (0, 0)
Screenshot: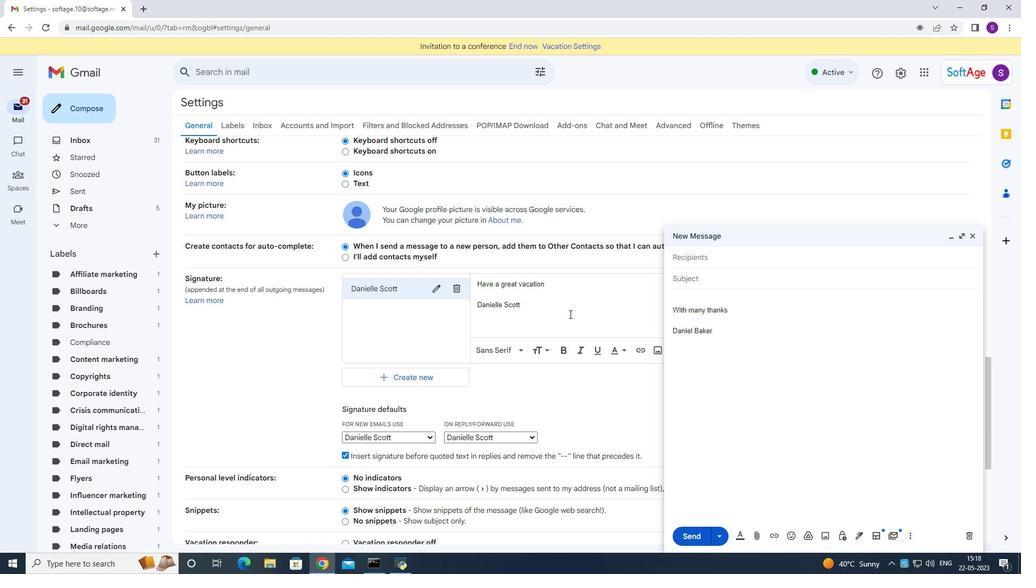
Action: Mouse scrolled (569, 313) with delta (0, 0)
Screenshot: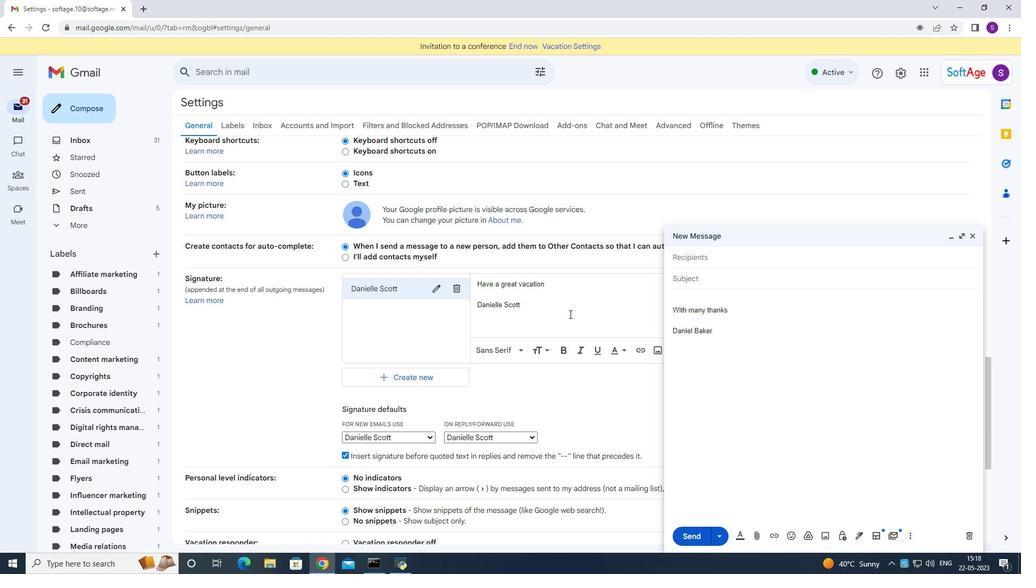 
Action: Mouse scrolled (569, 313) with delta (0, 0)
Screenshot: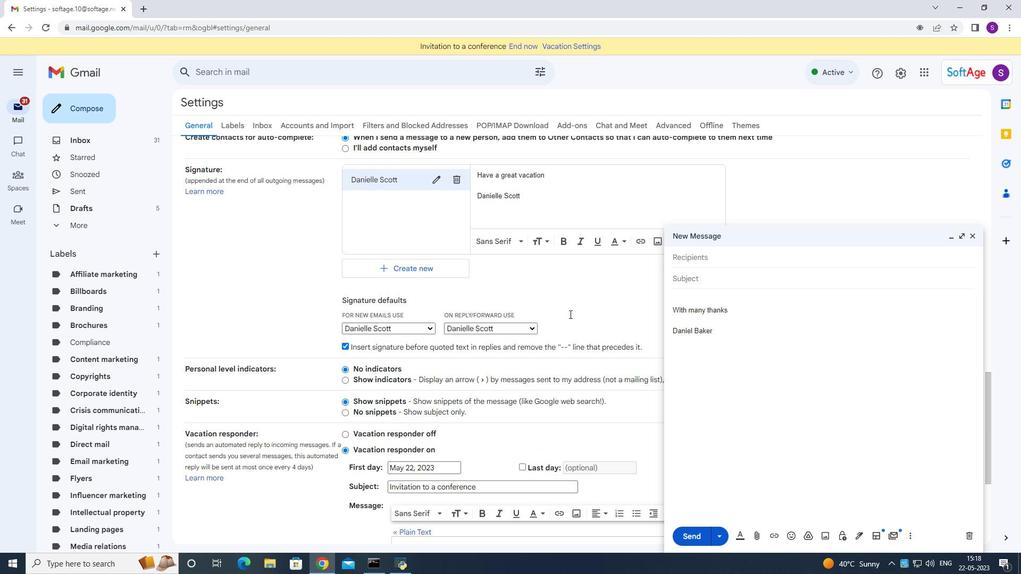 
Action: Mouse scrolled (569, 313) with delta (0, 0)
Screenshot: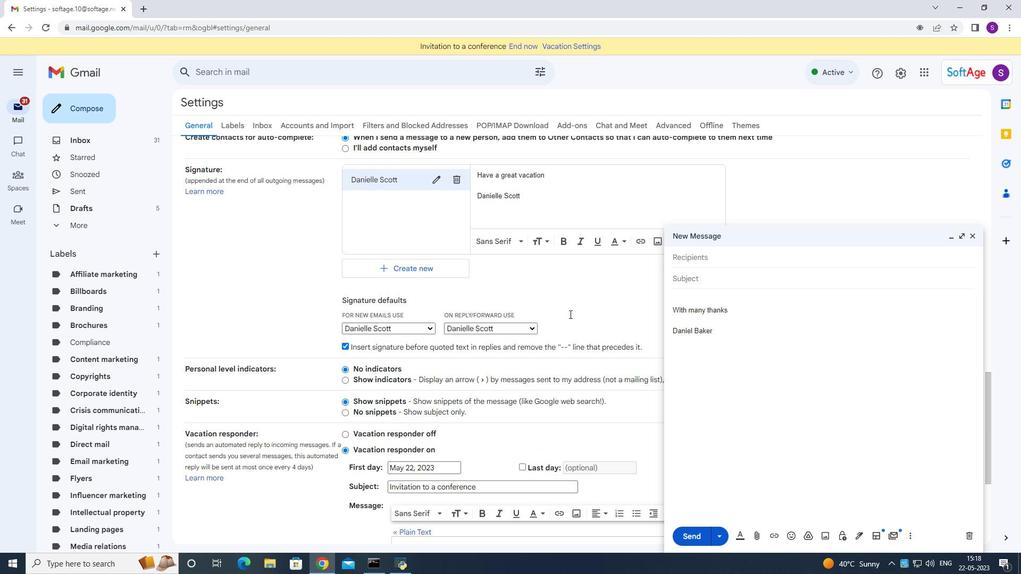 
Action: Mouse scrolled (569, 313) with delta (0, 0)
Screenshot: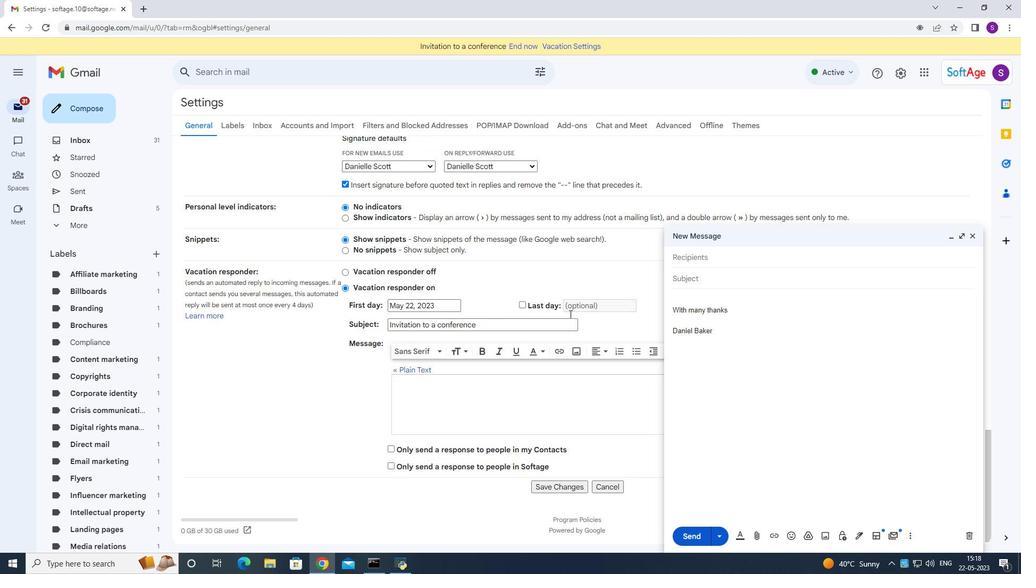 
Action: Mouse moved to (561, 485)
Screenshot: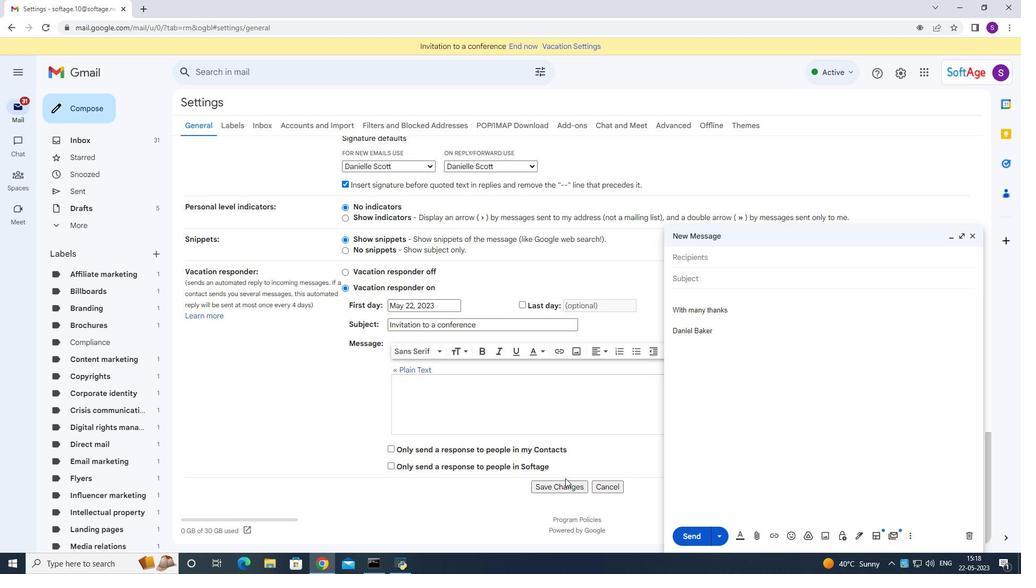 
Action: Mouse pressed left at (561, 485)
Screenshot: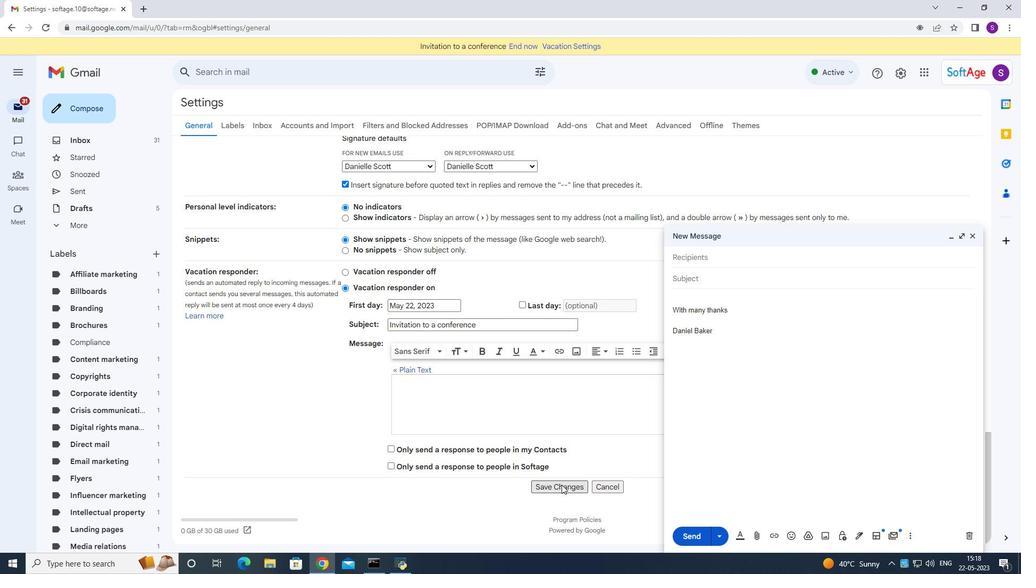 
Action: Mouse moved to (969, 234)
Screenshot: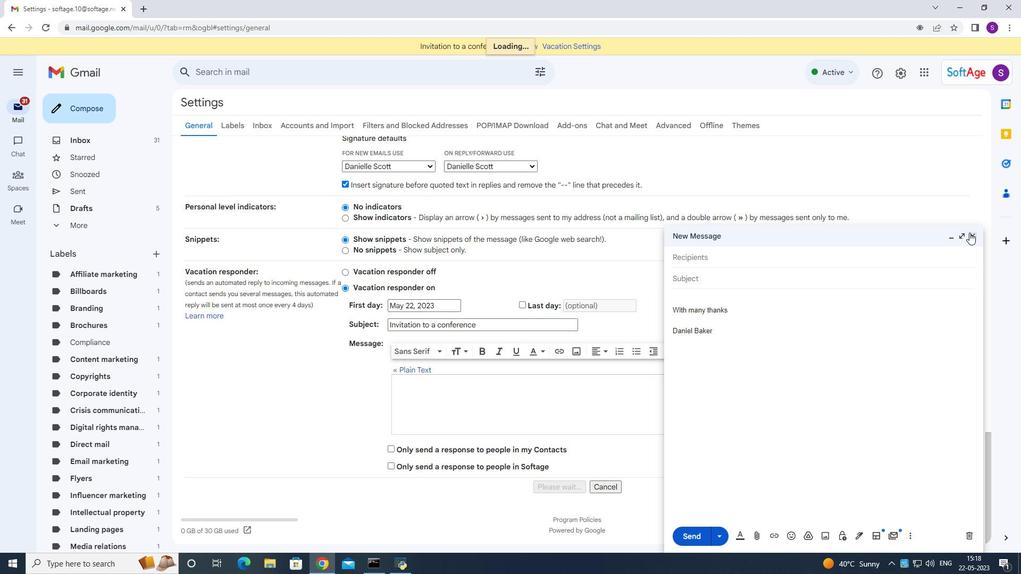 
Action: Mouse pressed left at (969, 233)
Screenshot: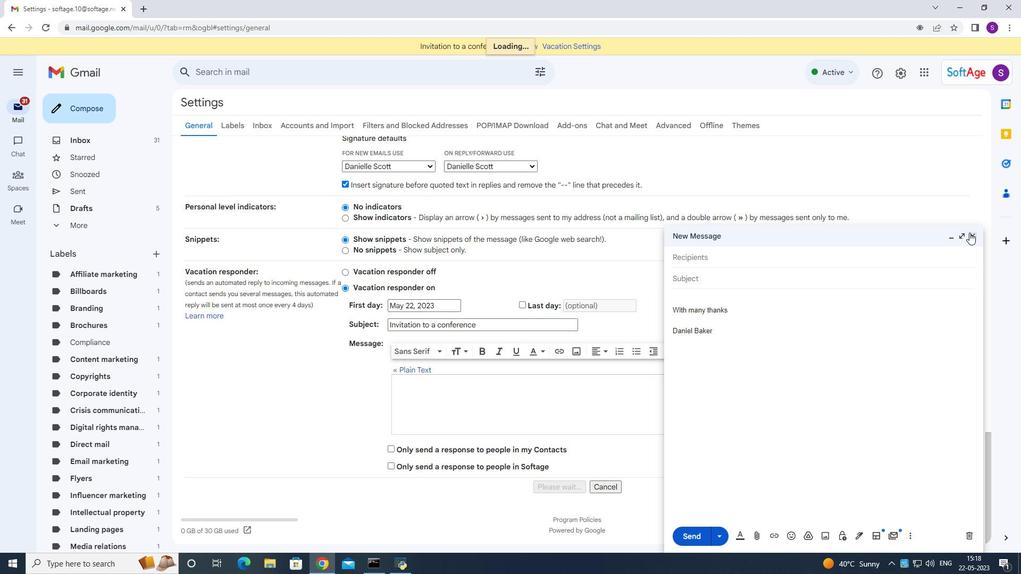 
Action: Mouse moved to (80, 95)
Screenshot: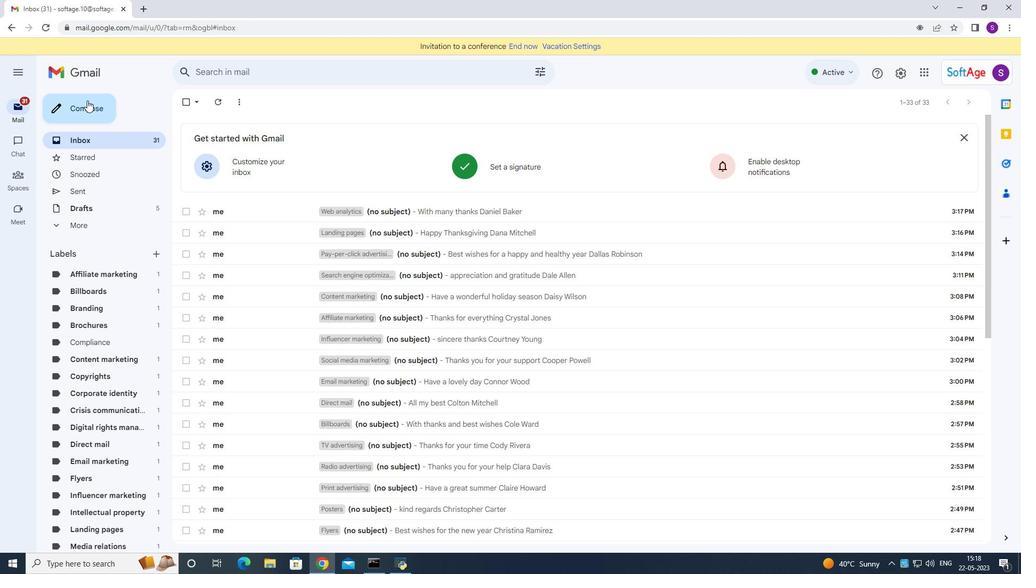 
Action: Mouse pressed left at (80, 95)
Screenshot: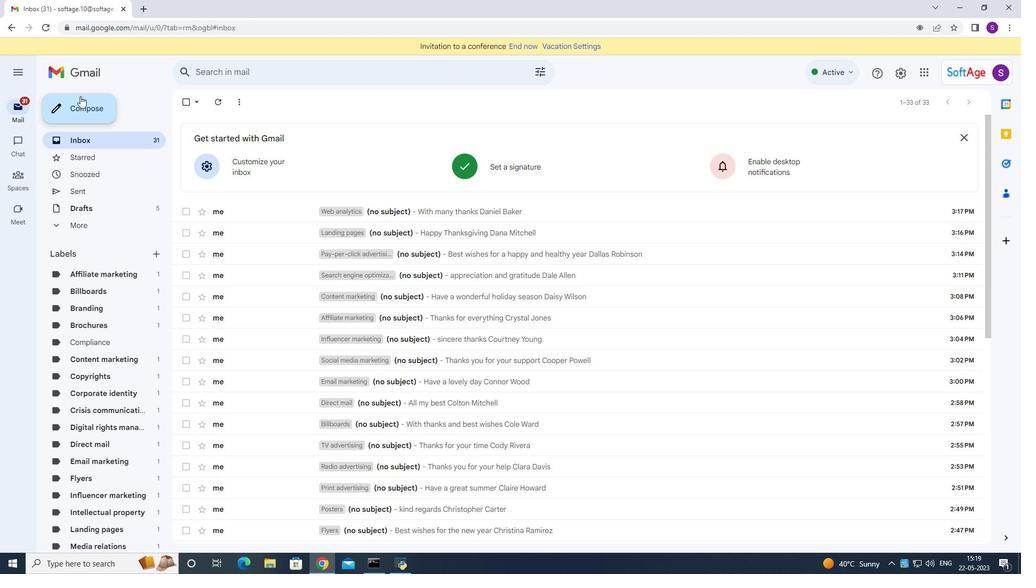 
Action: Mouse moved to (636, 273)
Screenshot: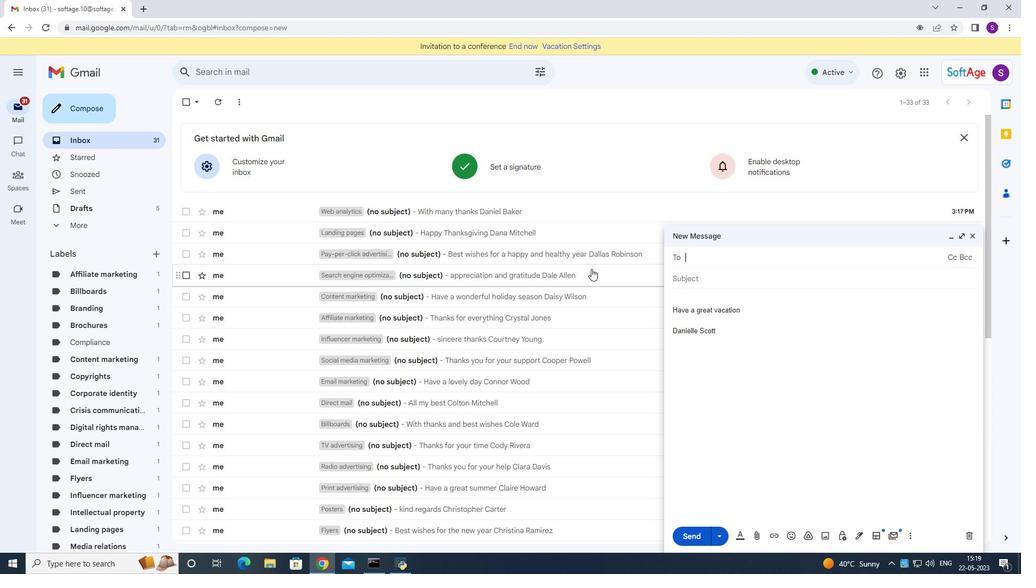 
Action: Key pressed <Key.shift>Softage.10<Key.shift>@sog<Key.backspace>ftage.net
Screenshot: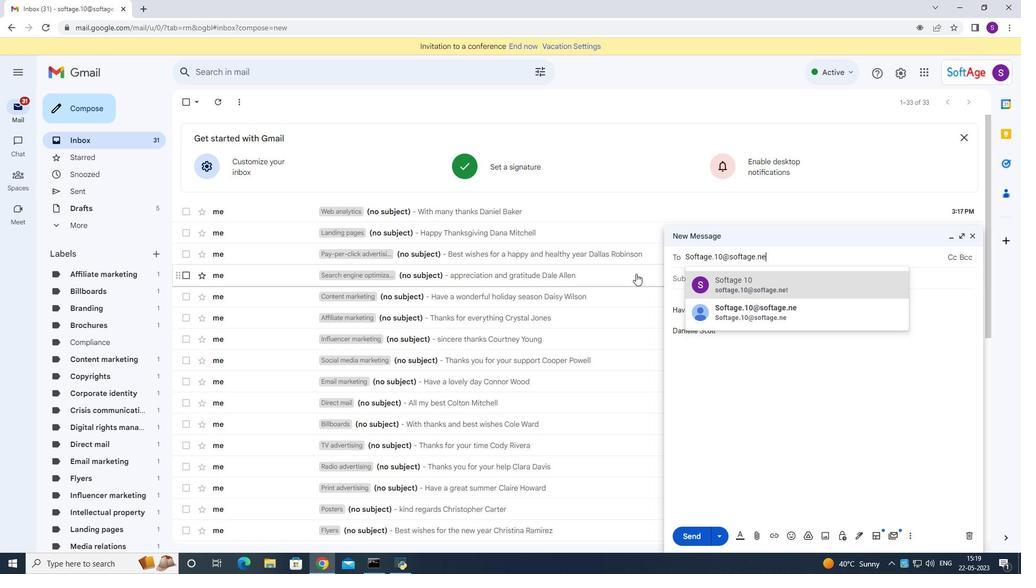
Action: Mouse moved to (722, 285)
Screenshot: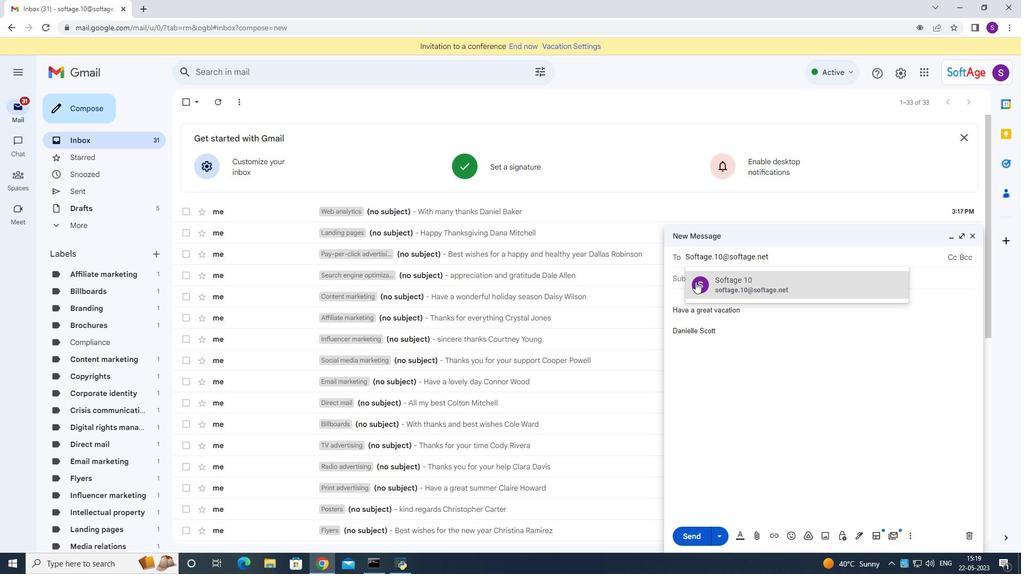 
Action: Mouse pressed left at (722, 285)
Screenshot: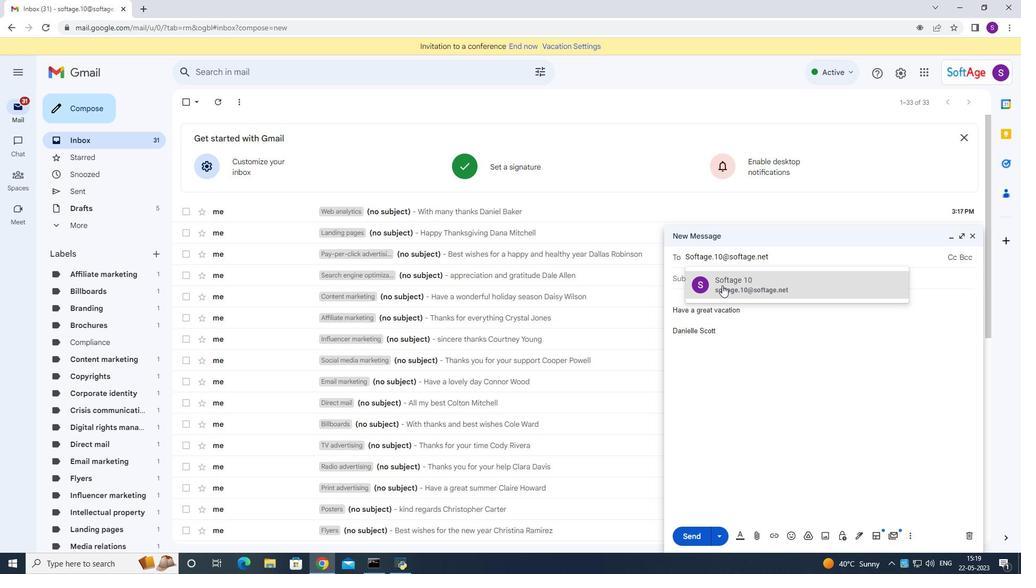 
Action: Mouse moved to (906, 532)
Screenshot: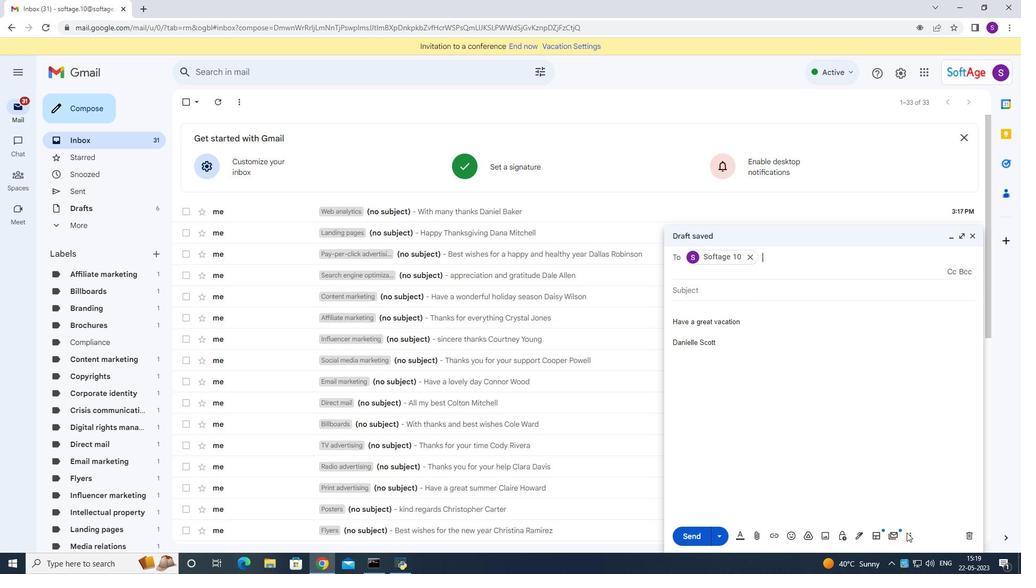 
Action: Mouse pressed left at (906, 532)
Screenshot: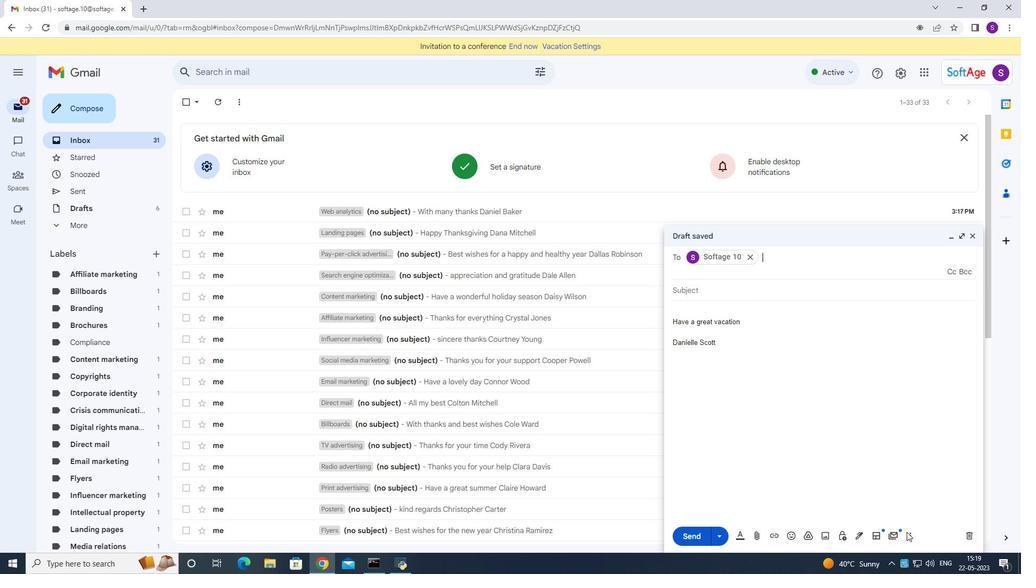 
Action: Mouse moved to (909, 532)
Screenshot: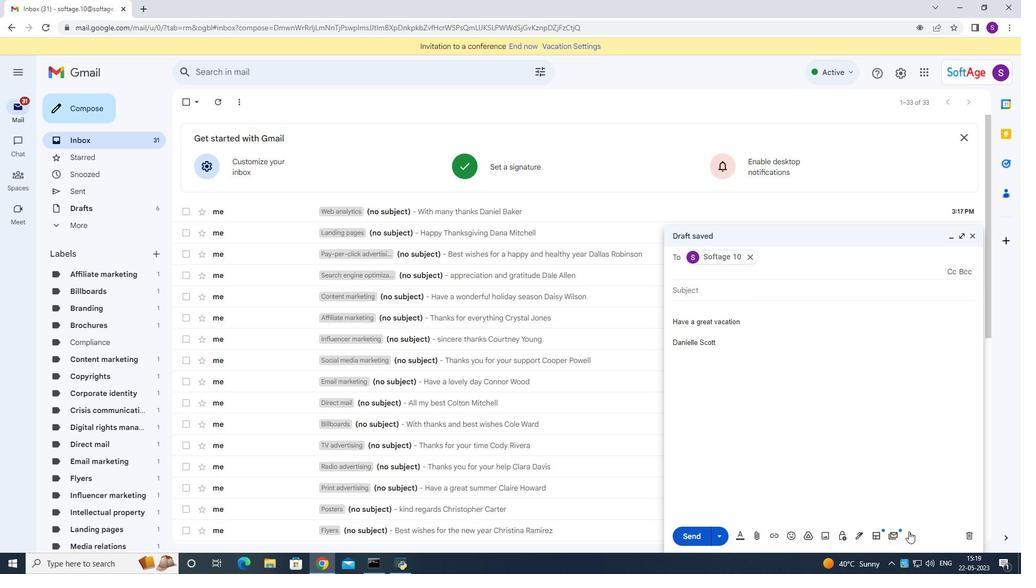 
Action: Mouse pressed left at (909, 532)
Screenshot: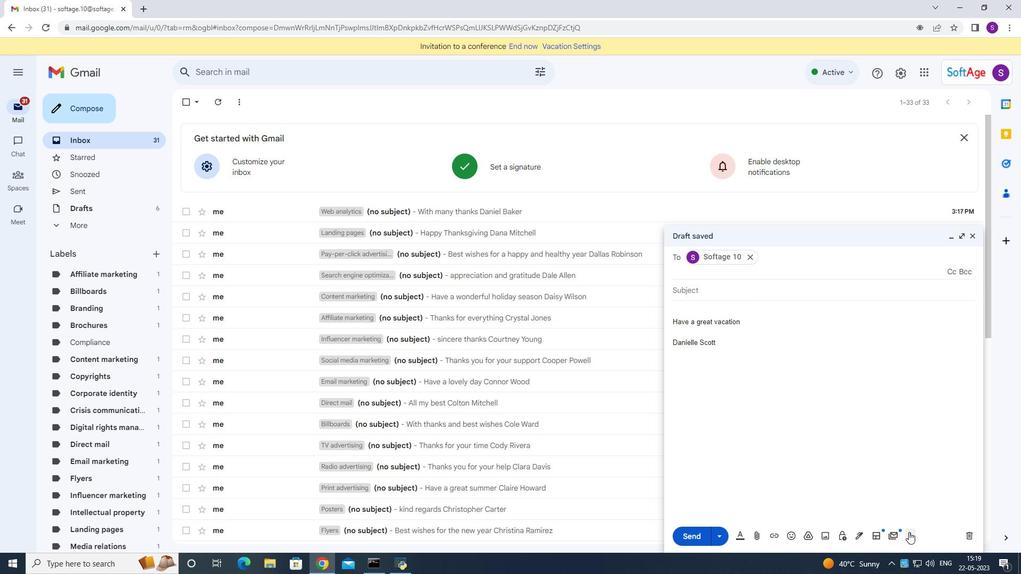 
Action: Mouse moved to (832, 434)
Screenshot: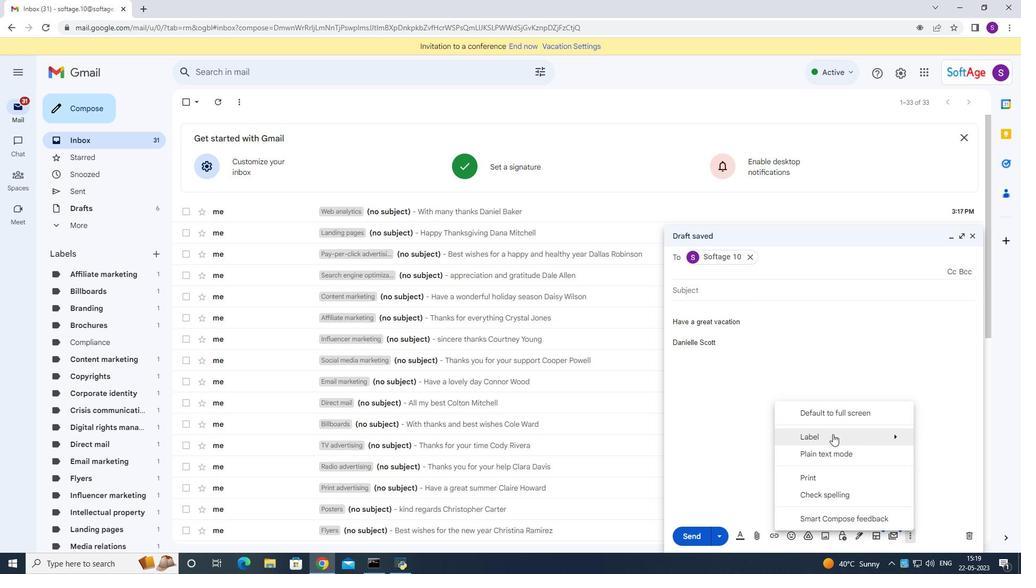 
Action: Mouse pressed left at (832, 434)
Screenshot: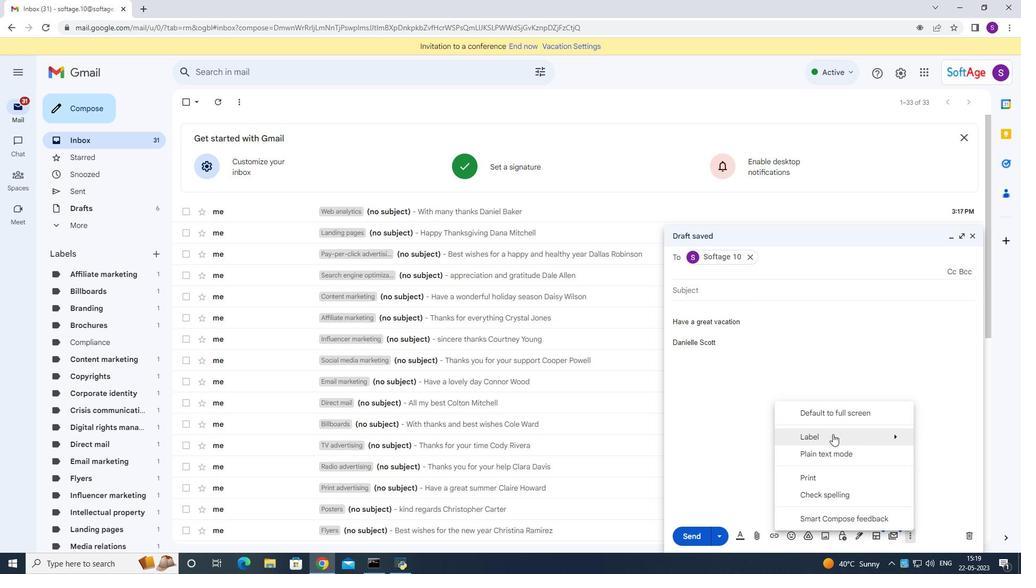 
Action: Mouse moved to (643, 415)
Screenshot: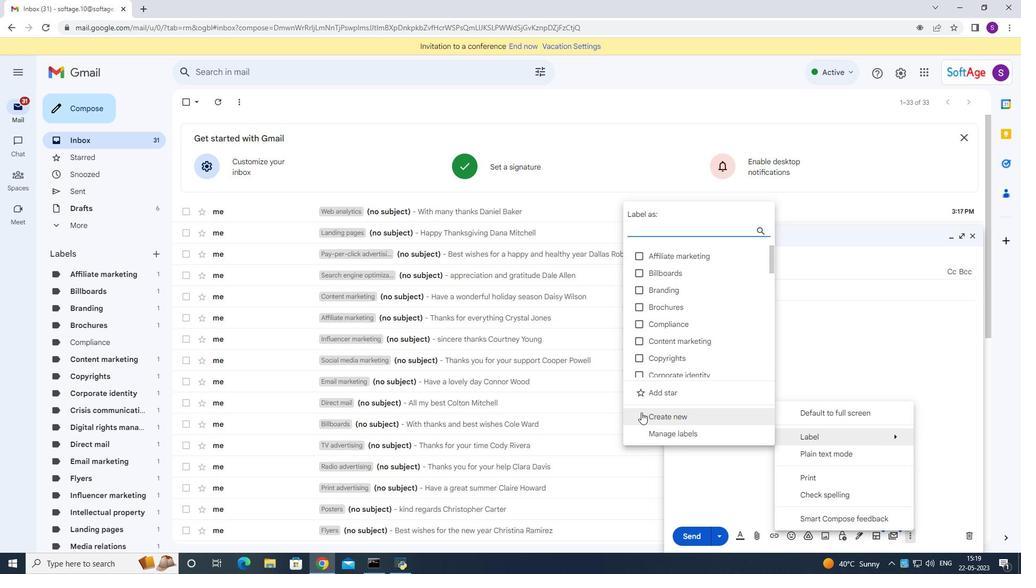
Action: Mouse pressed left at (643, 415)
Screenshot: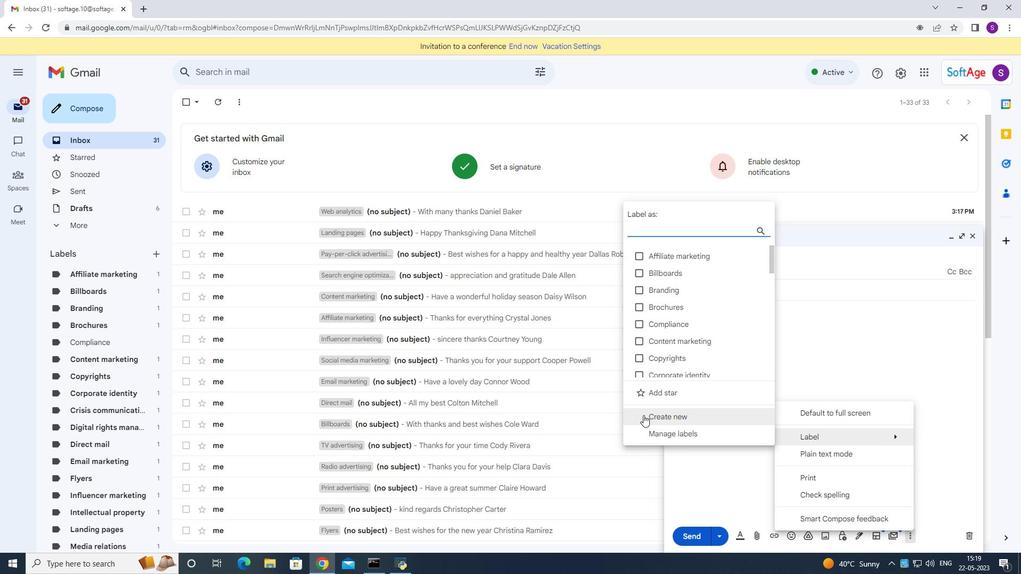 
Action: Mouse moved to (429, 273)
Screenshot: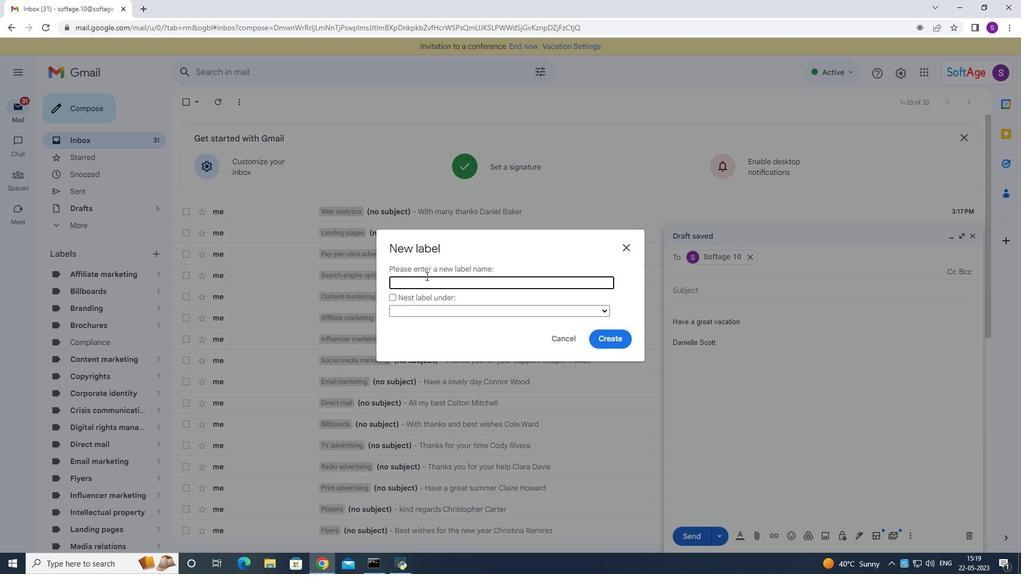 
Action: Key pressed <Key.shift>Conversion<Key.space>rate<Key.space>optimization<Key.space>
Screenshot: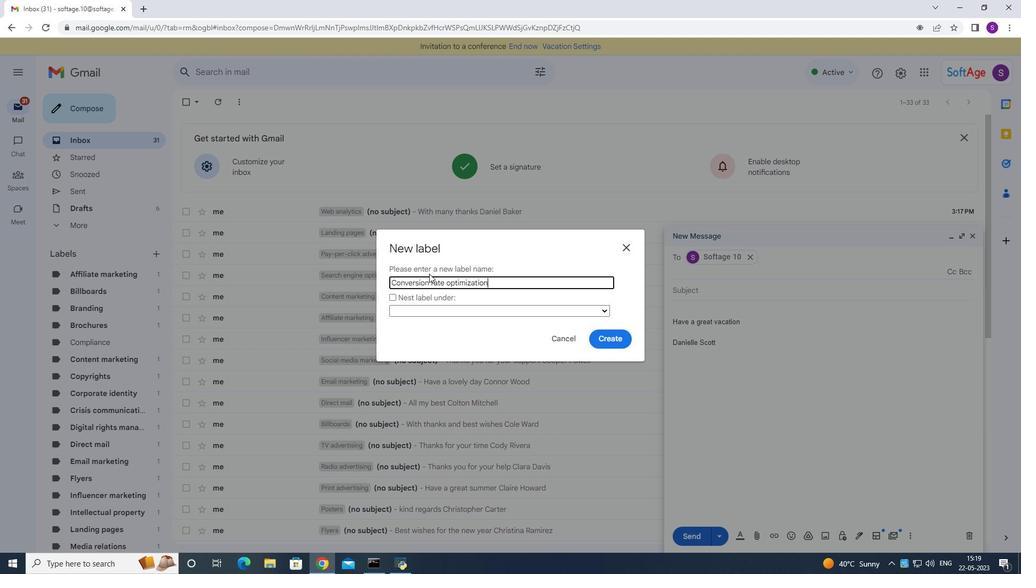 
Action: Mouse moved to (610, 342)
Screenshot: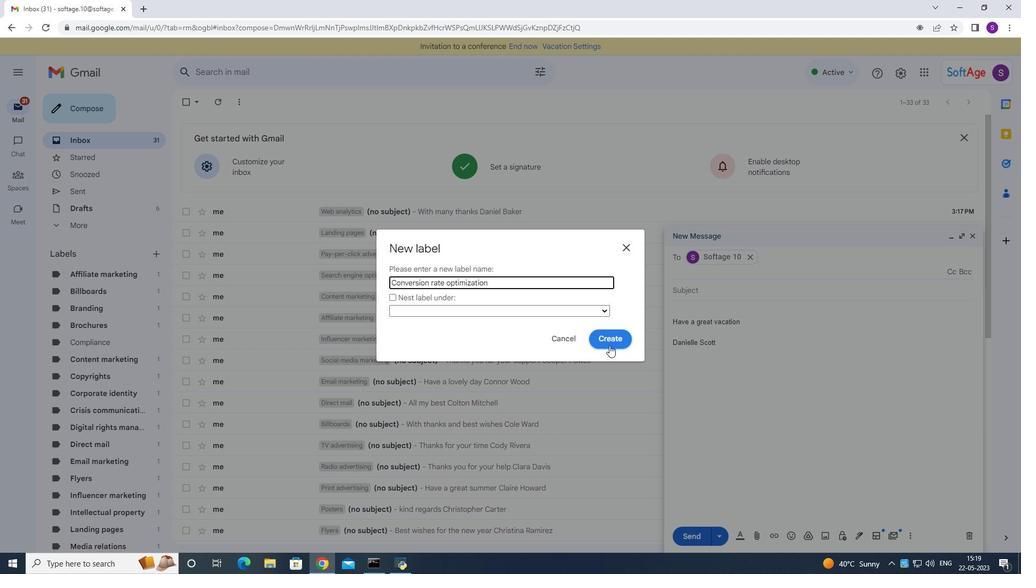 
Action: Mouse pressed left at (610, 342)
Screenshot: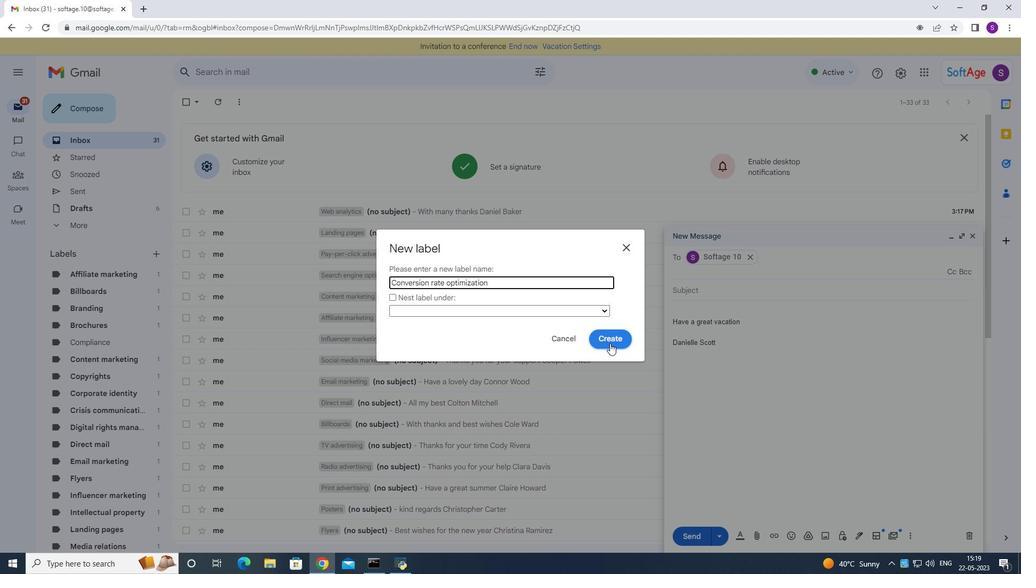 
Action: Mouse moved to (694, 533)
Screenshot: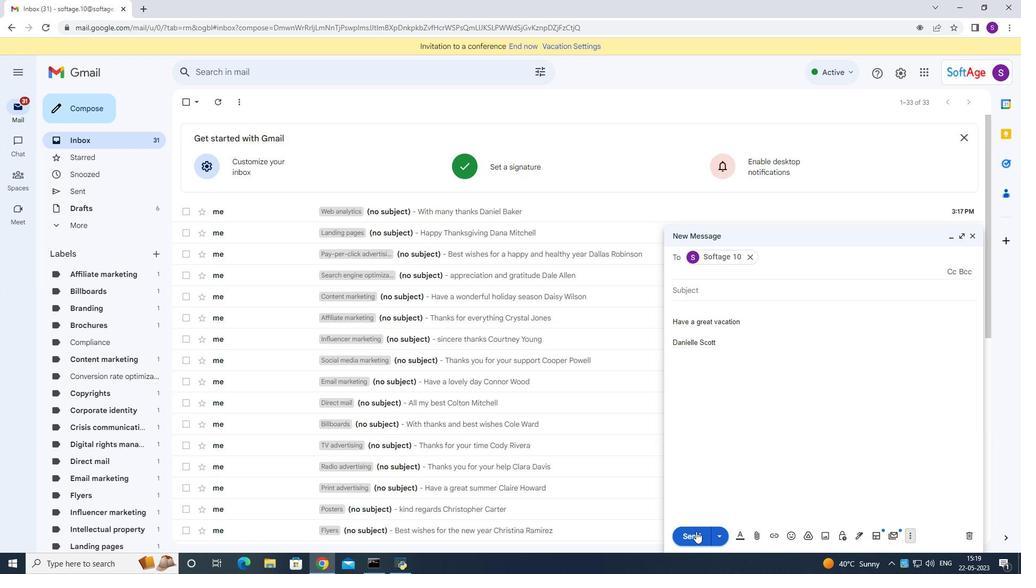 
Action: Mouse pressed left at (694, 533)
Screenshot: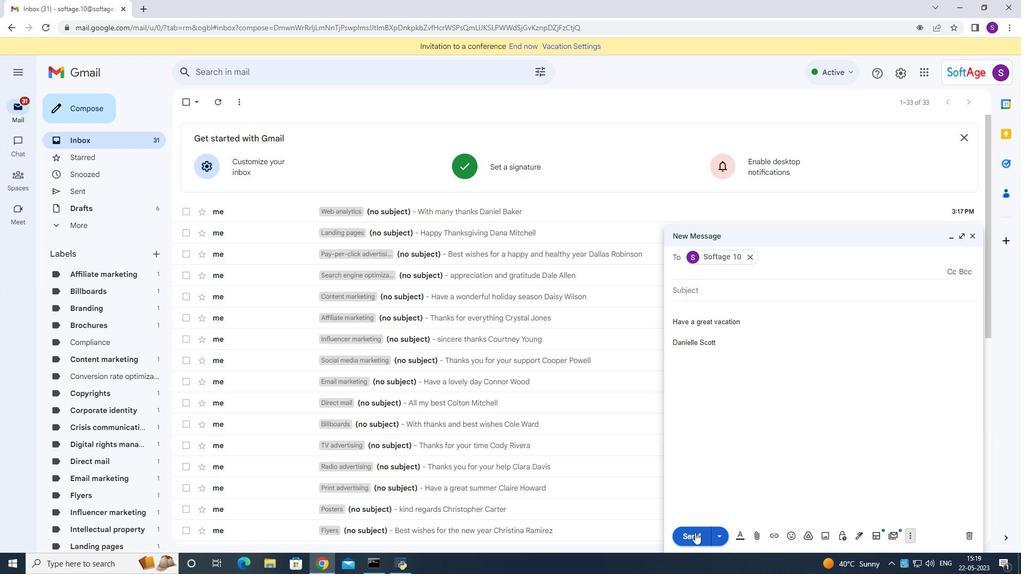 
Action: Mouse moved to (640, 435)
Screenshot: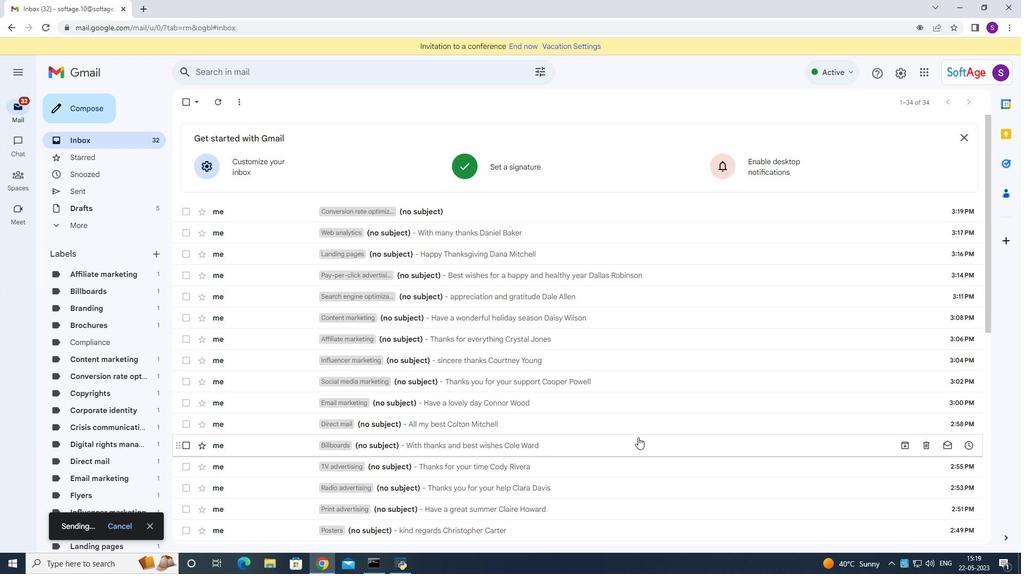 
